 Task: Check the average views per listing of full gym in the last 5 years.
Action: Mouse moved to (894, 202)
Screenshot: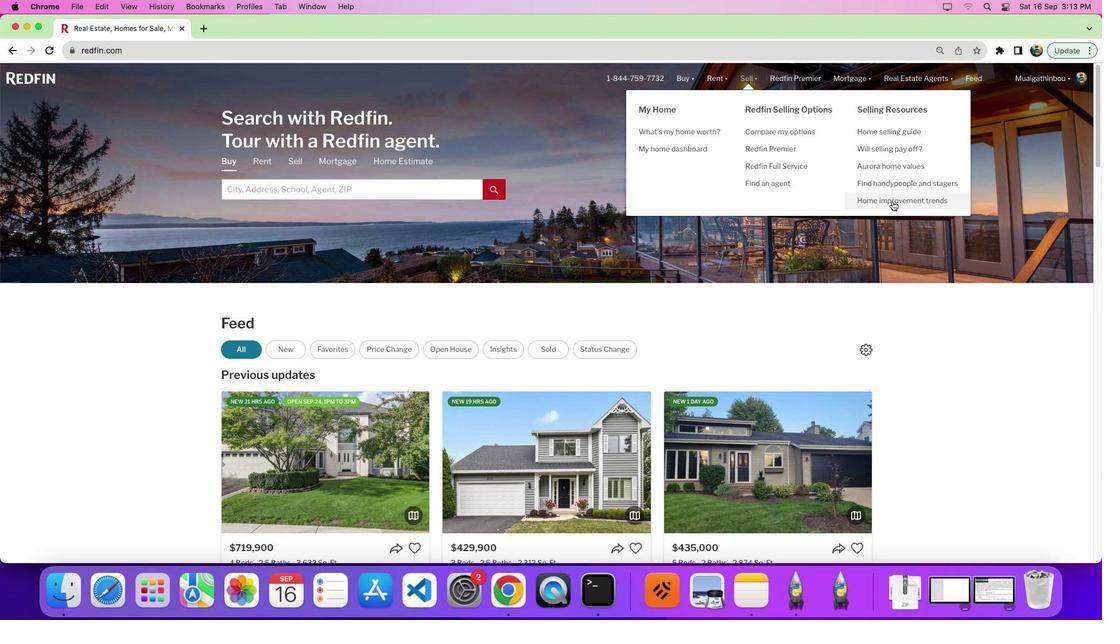 
Action: Mouse pressed left at (894, 202)
Screenshot: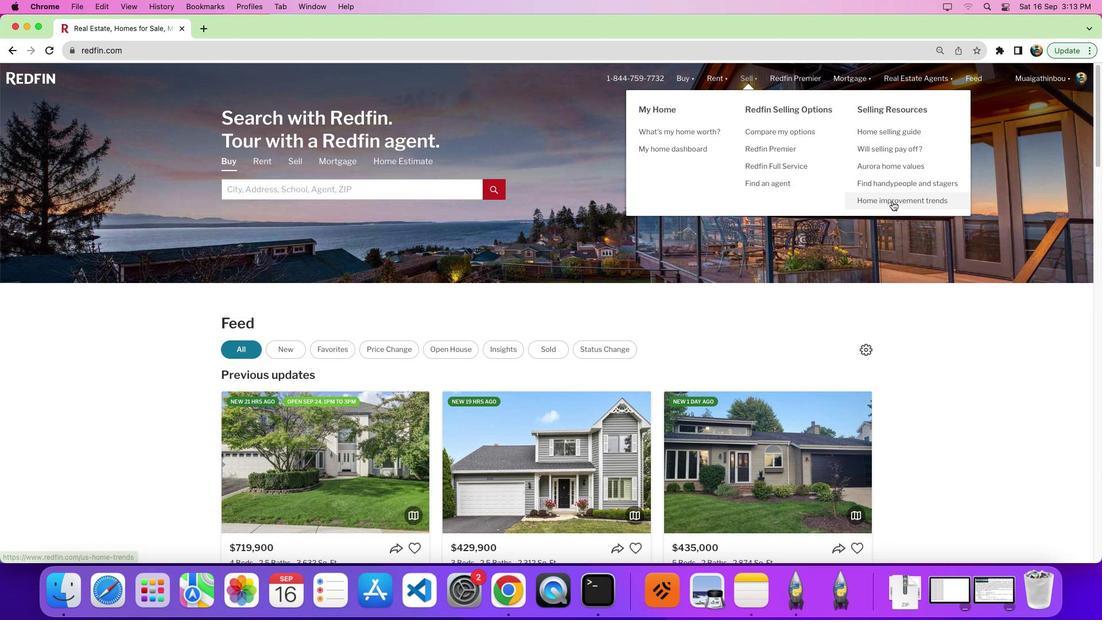 
Action: Mouse pressed left at (894, 202)
Screenshot: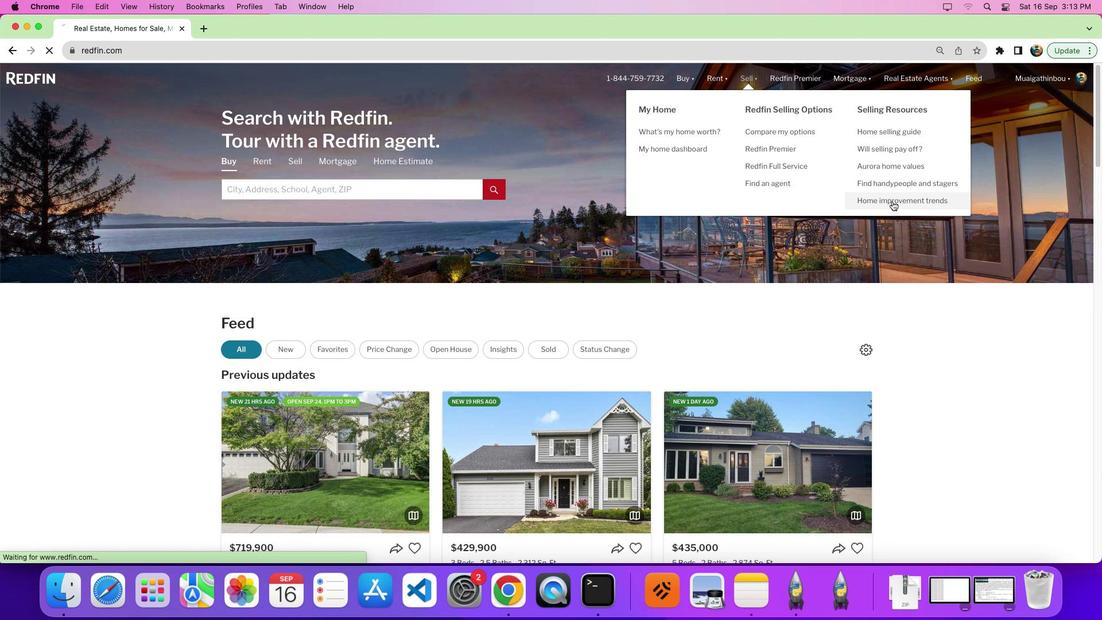 
Action: Mouse moved to (308, 219)
Screenshot: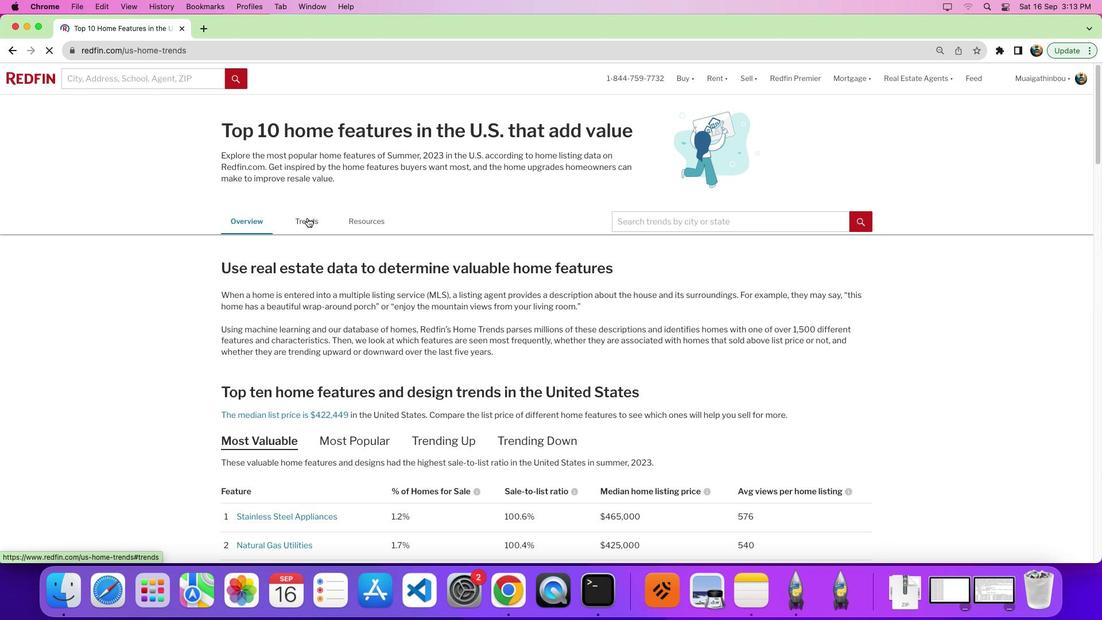 
Action: Mouse pressed left at (308, 219)
Screenshot: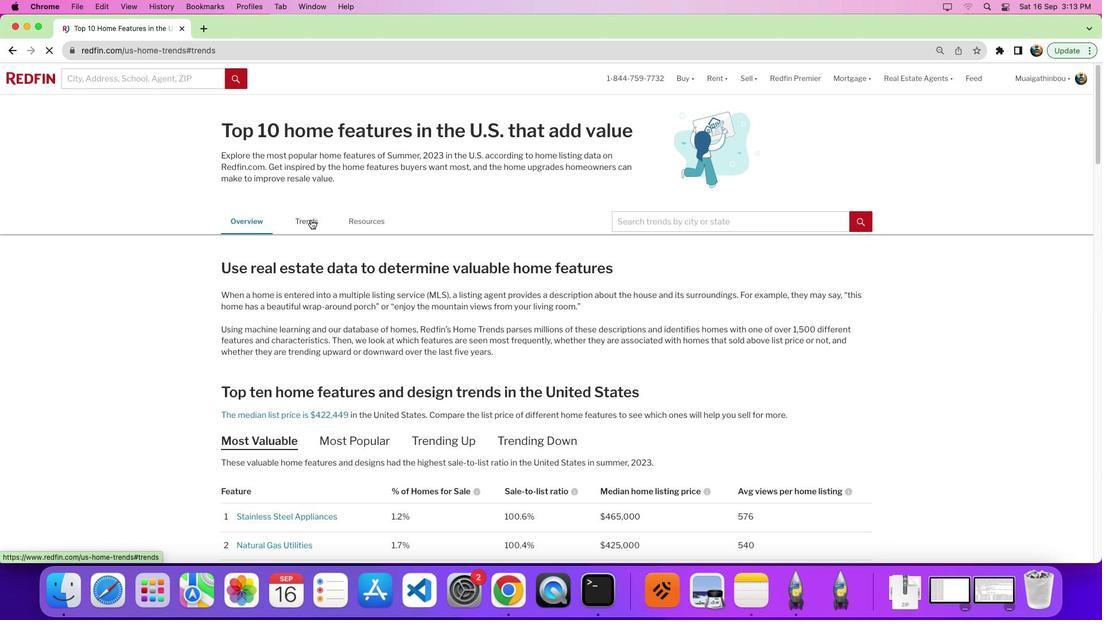
Action: Mouse moved to (633, 313)
Screenshot: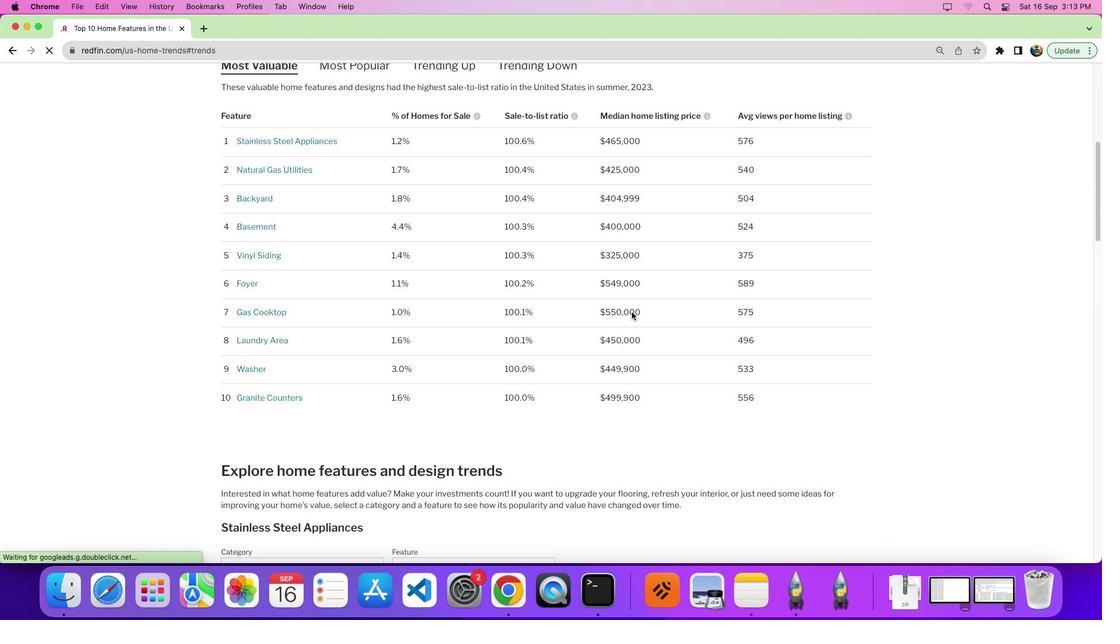 
Action: Mouse scrolled (633, 313) with delta (1, 0)
Screenshot: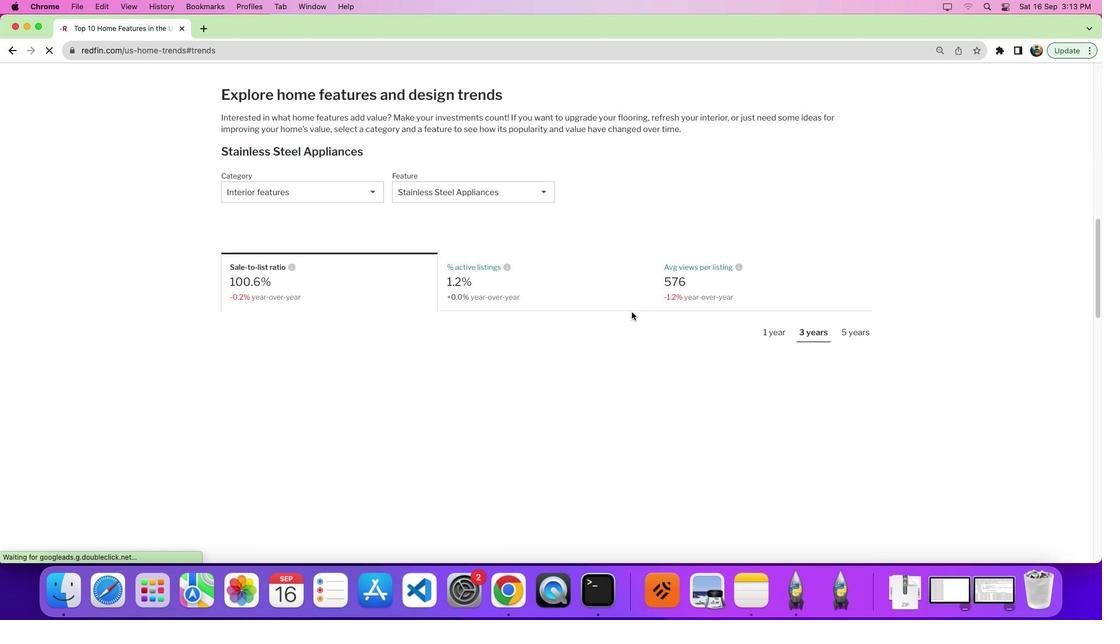 
Action: Mouse scrolled (633, 313) with delta (1, 0)
Screenshot: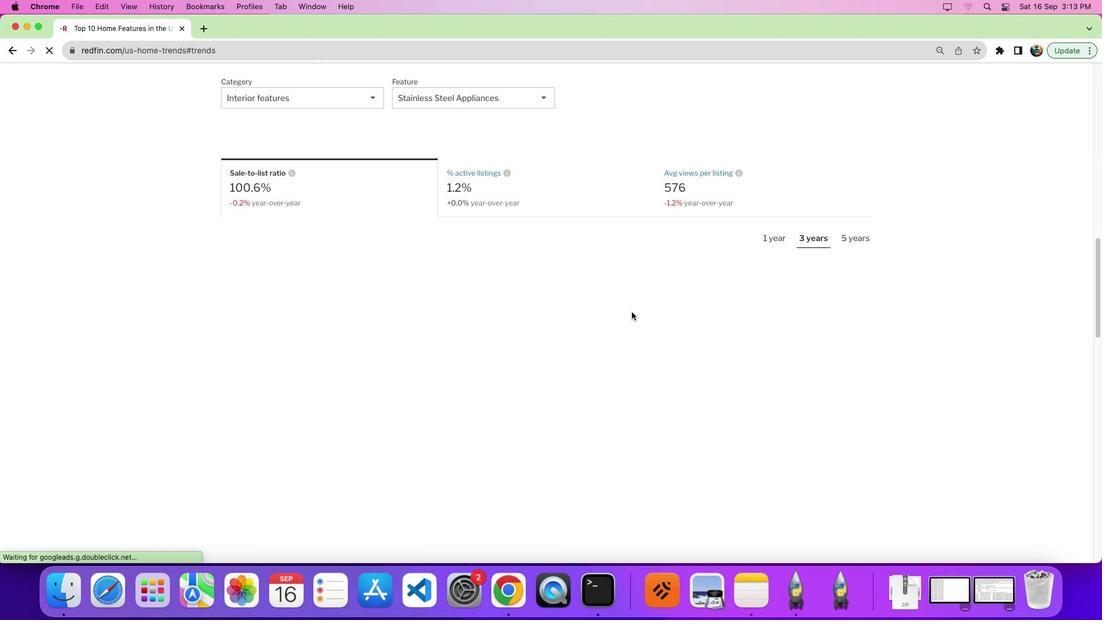 
Action: Mouse scrolled (633, 313) with delta (1, -3)
Screenshot: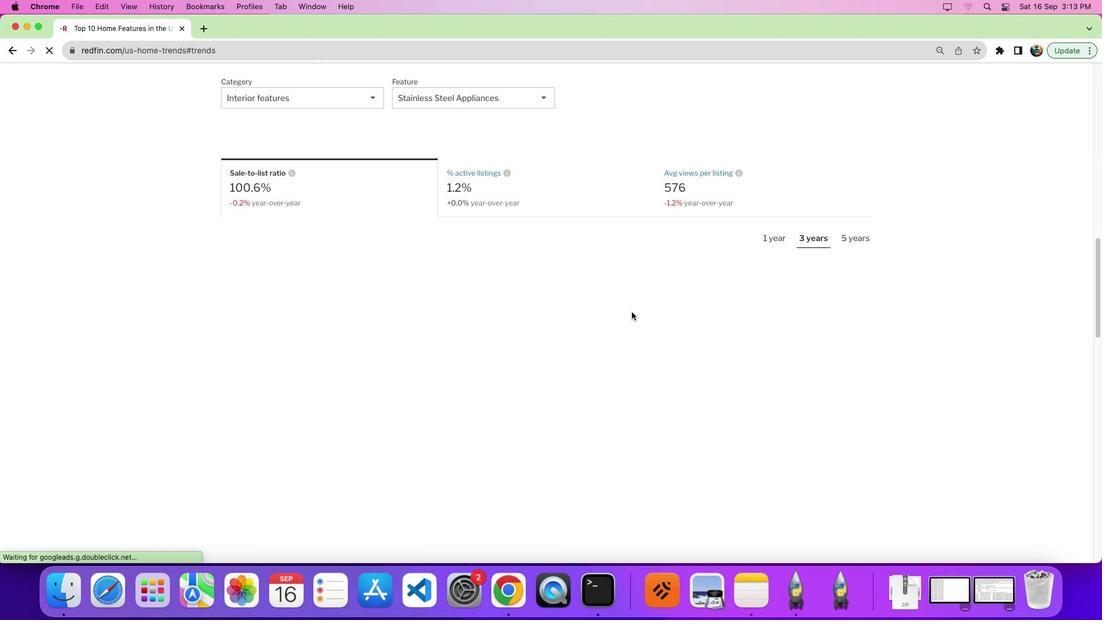 
Action: Mouse scrolled (633, 313) with delta (1, -5)
Screenshot: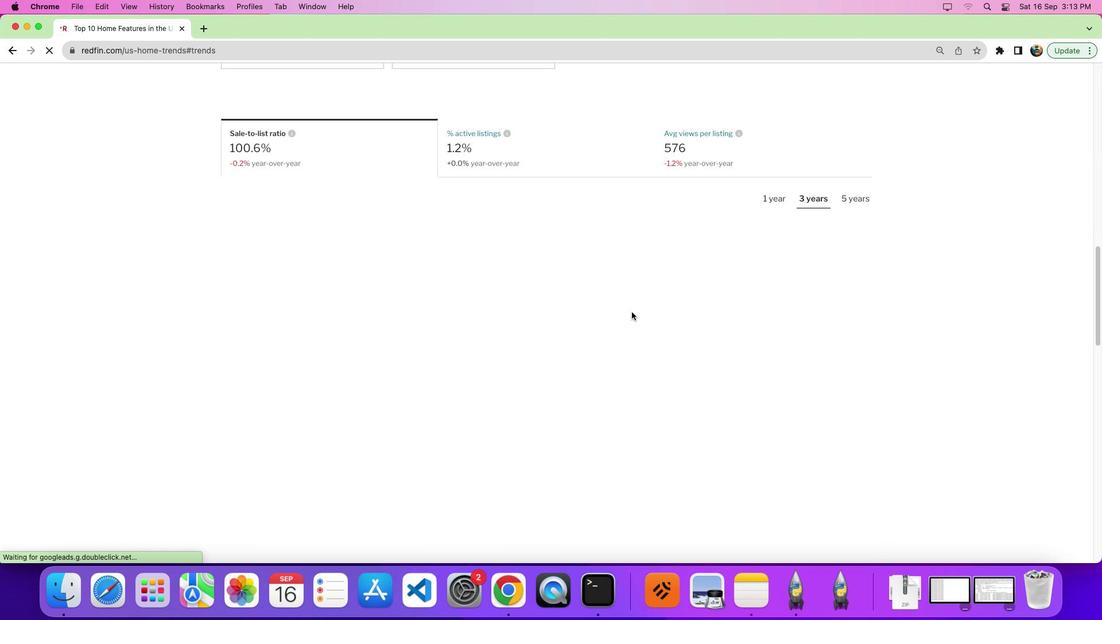 
Action: Mouse scrolled (633, 313) with delta (1, 0)
Screenshot: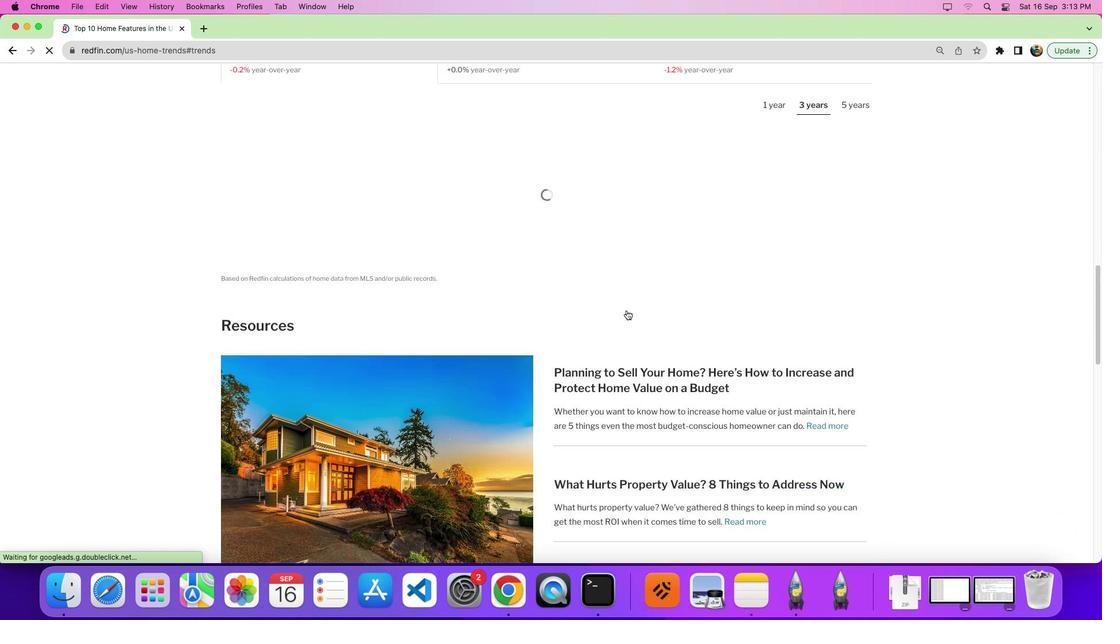 
Action: Mouse scrolled (633, 313) with delta (1, 0)
Screenshot: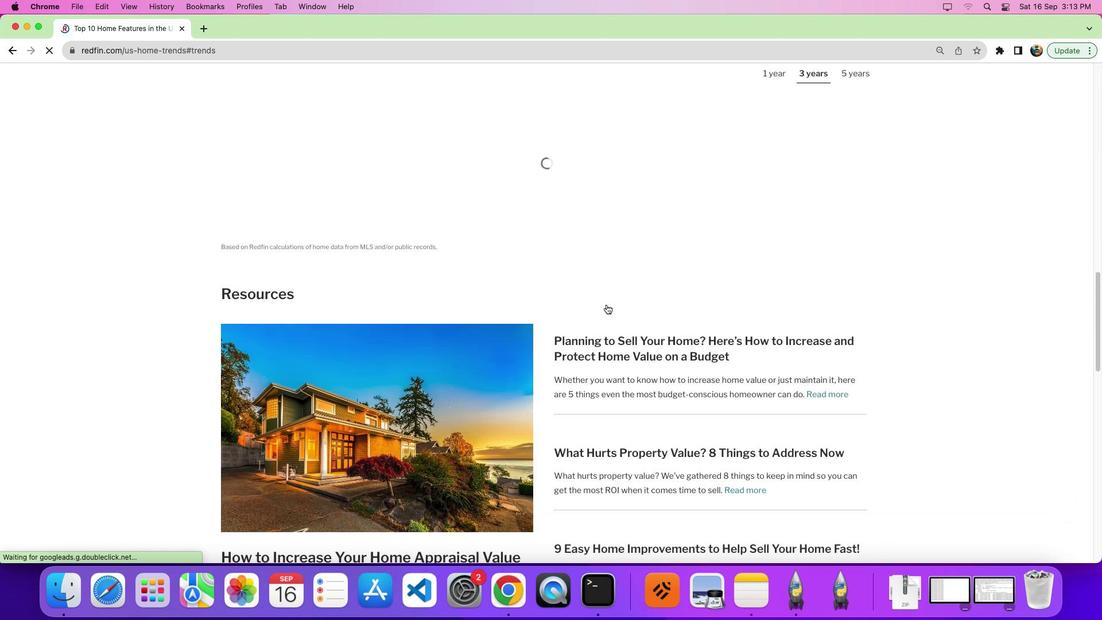 
Action: Mouse scrolled (633, 313) with delta (1, -1)
Screenshot: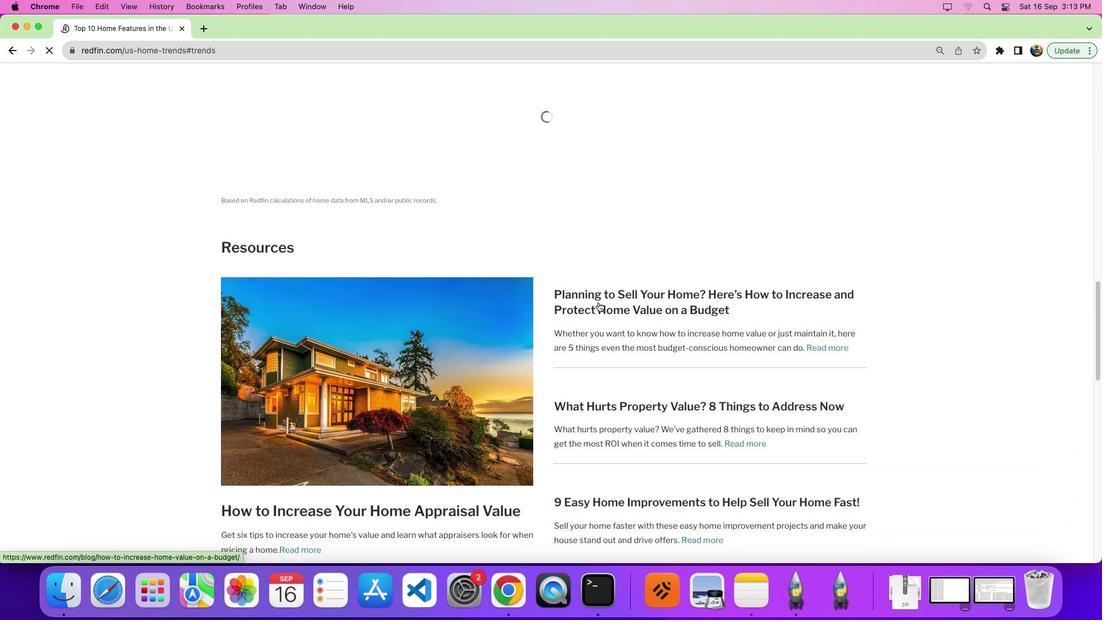 
Action: Mouse moved to (584, 295)
Screenshot: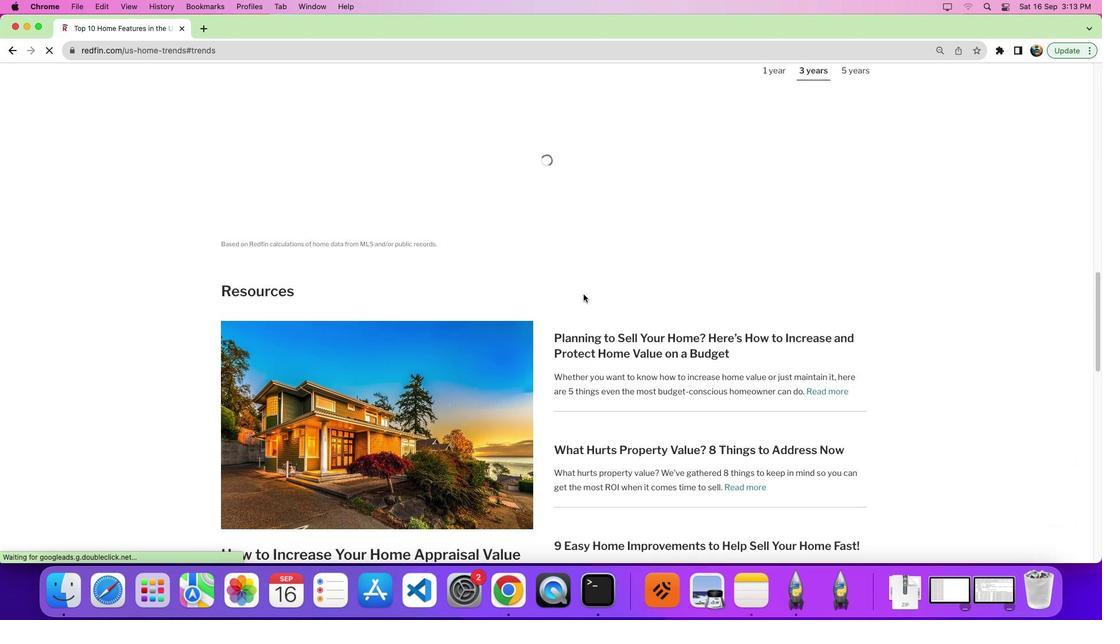 
Action: Mouse scrolled (584, 295) with delta (1, 1)
Screenshot: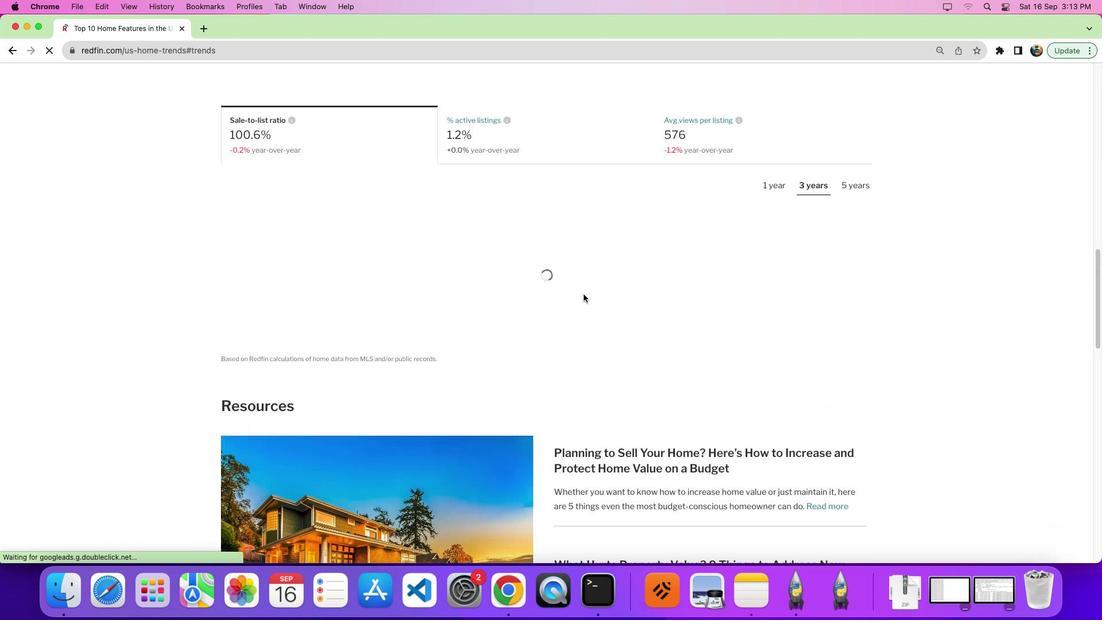 
Action: Mouse scrolled (584, 295) with delta (1, 1)
Screenshot: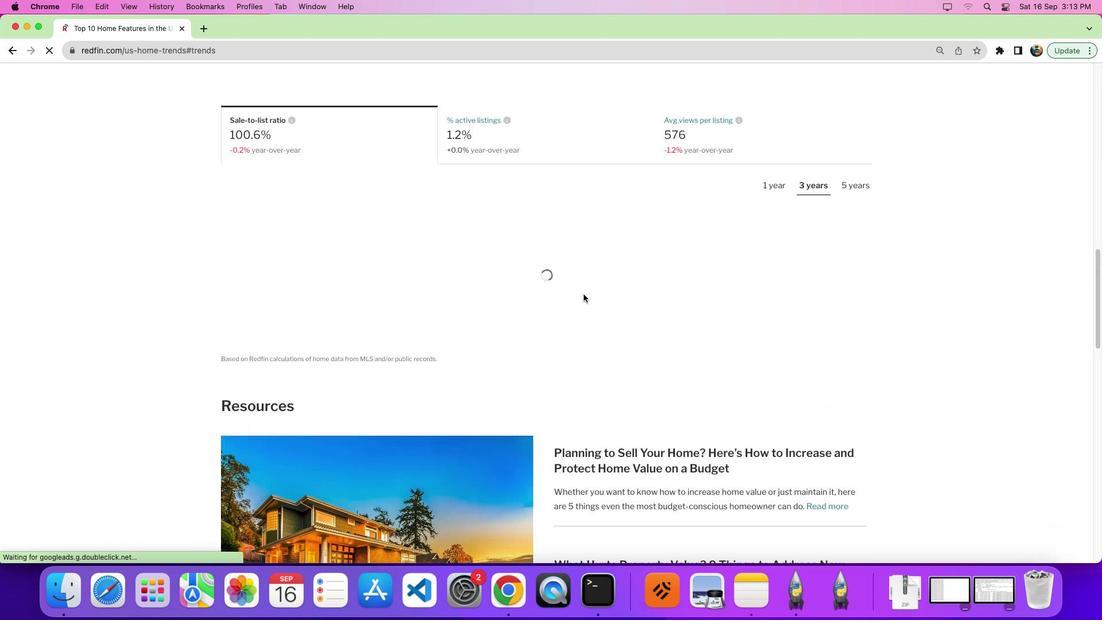 
Action: Mouse scrolled (584, 295) with delta (1, 4)
Screenshot: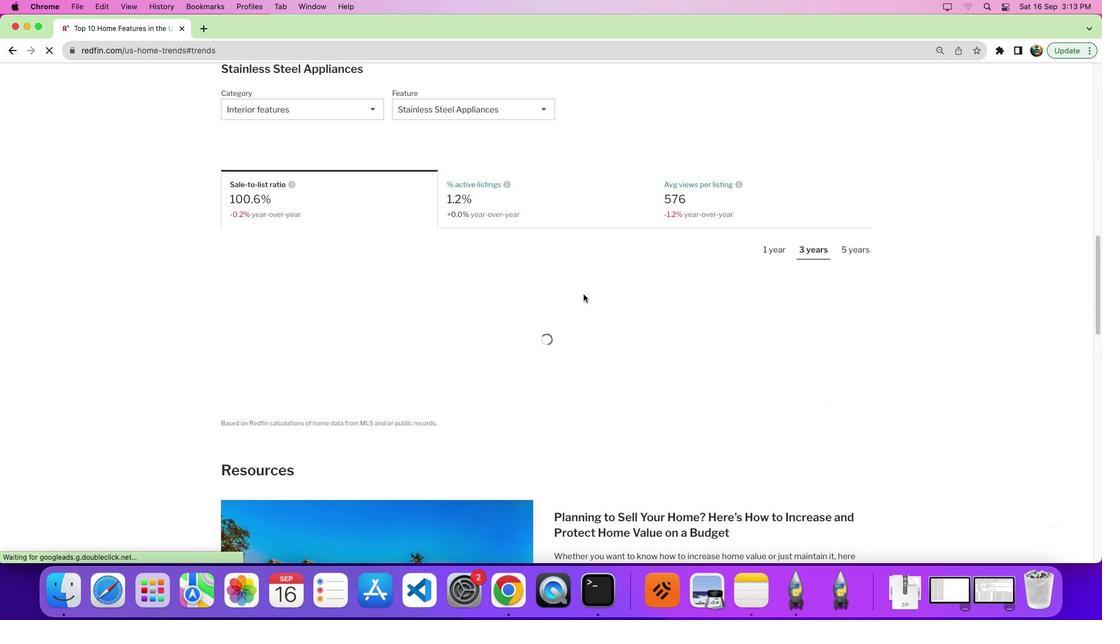 
Action: Mouse moved to (585, 297)
Screenshot: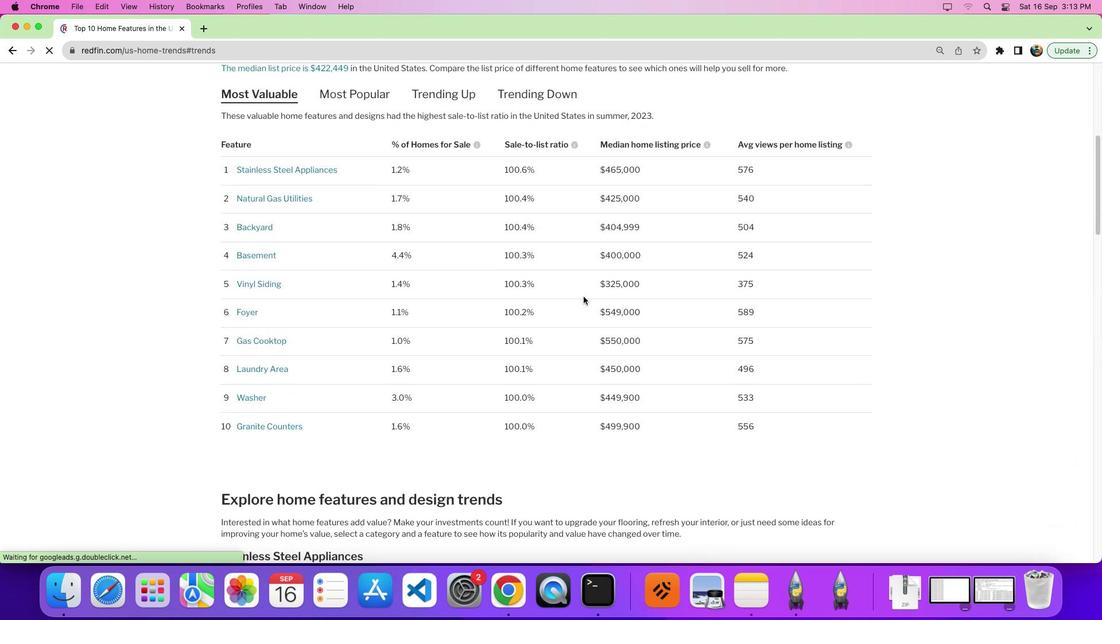 
Action: Mouse scrolled (585, 297) with delta (1, 0)
Screenshot: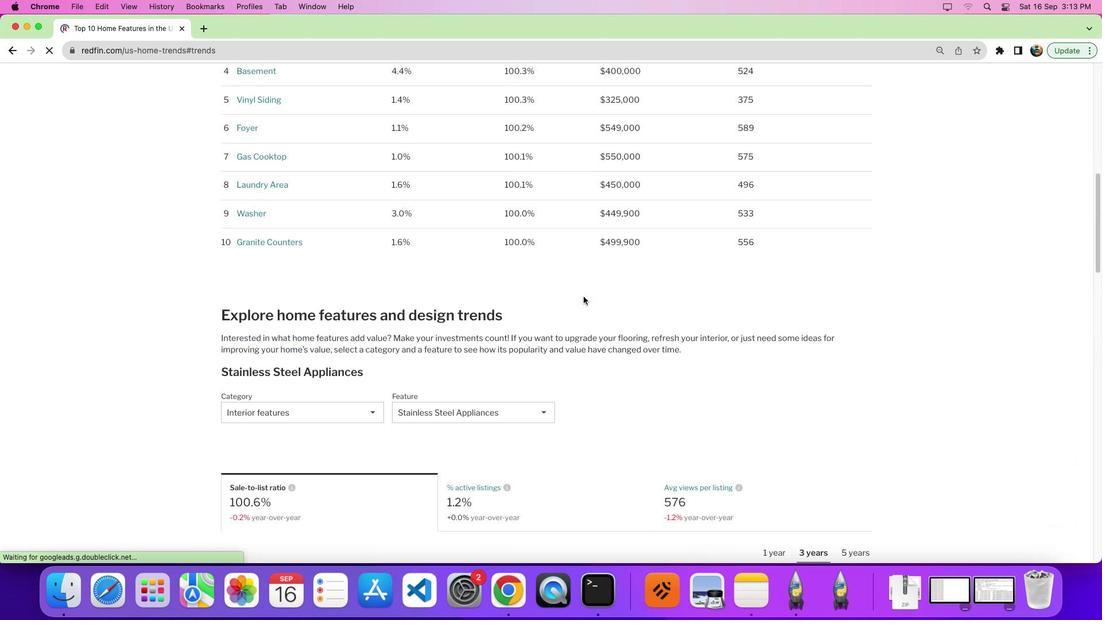 
Action: Mouse scrolled (585, 297) with delta (1, 0)
Screenshot: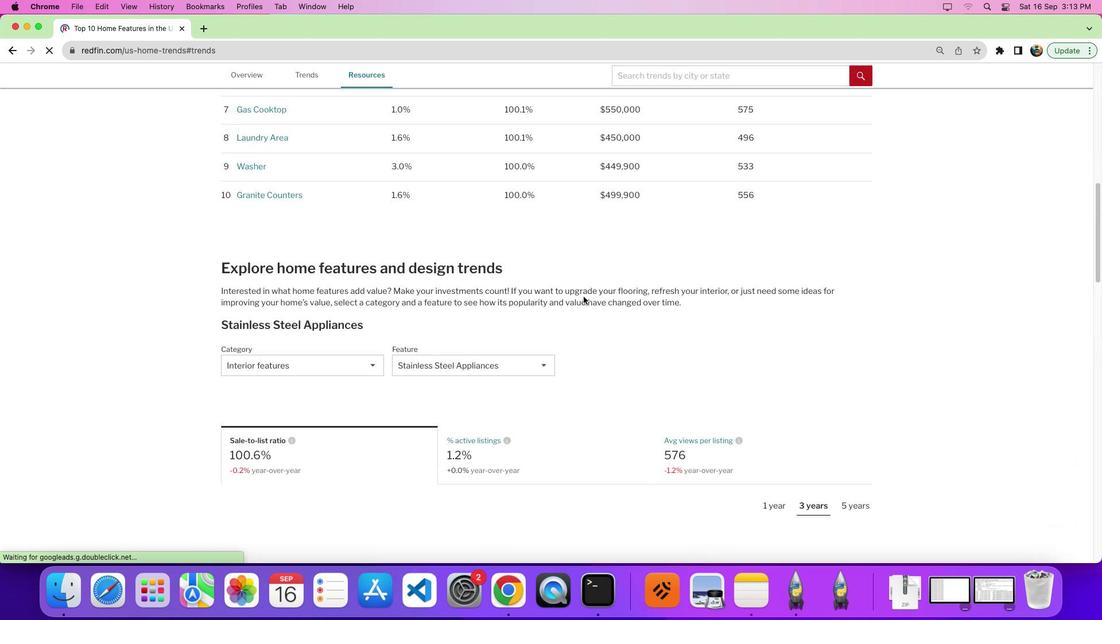 
Action: Mouse scrolled (585, 297) with delta (1, -2)
Screenshot: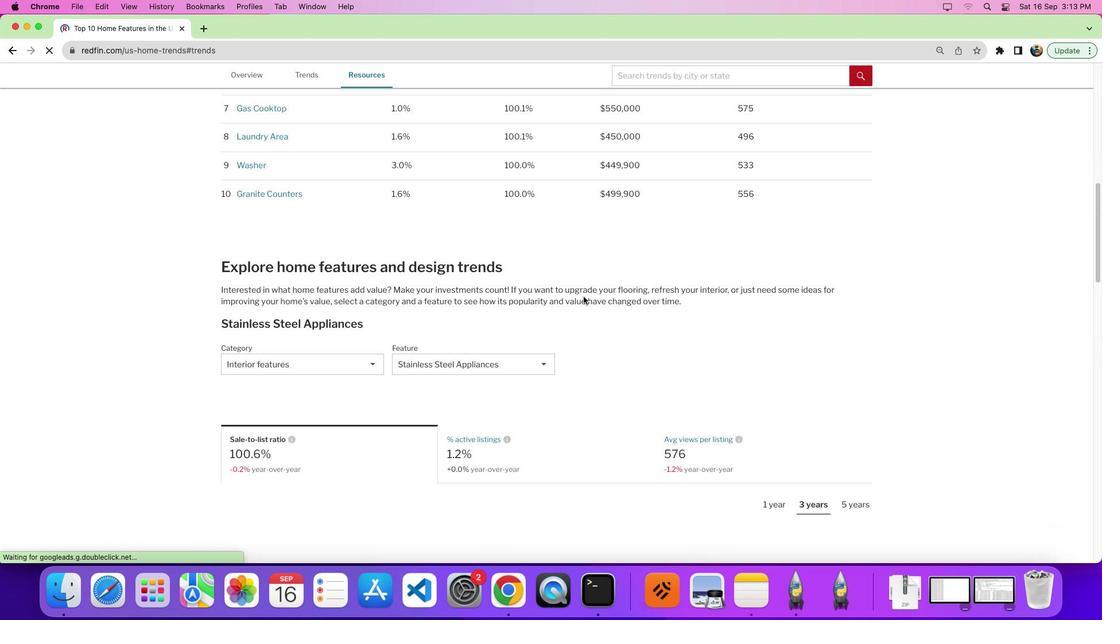 
Action: Mouse moved to (585, 298)
Screenshot: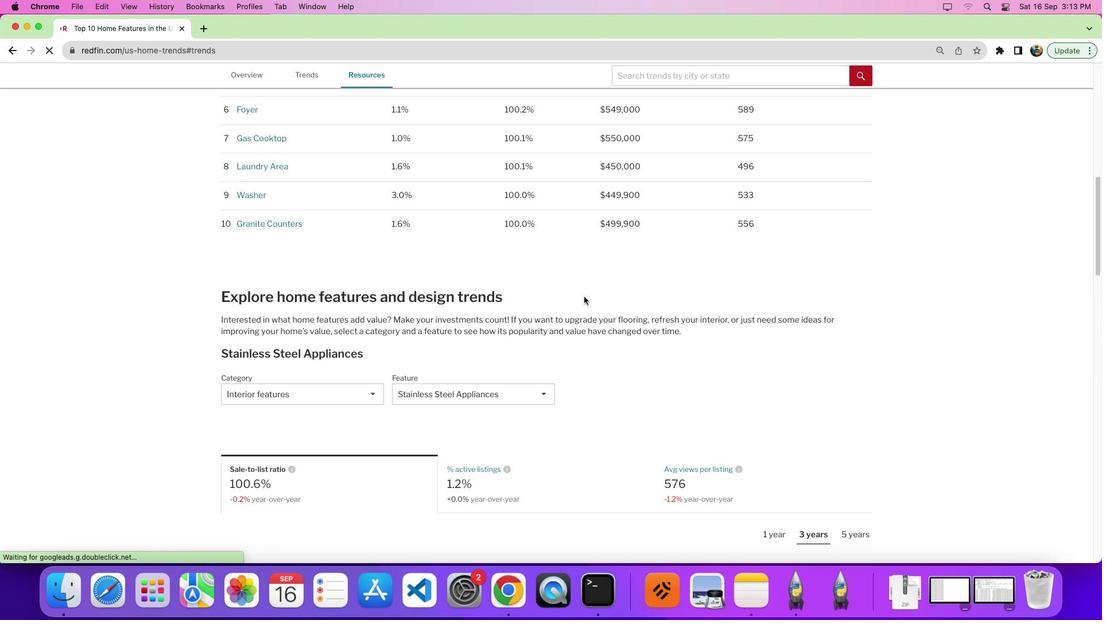 
Action: Mouse scrolled (585, 298) with delta (1, 0)
Screenshot: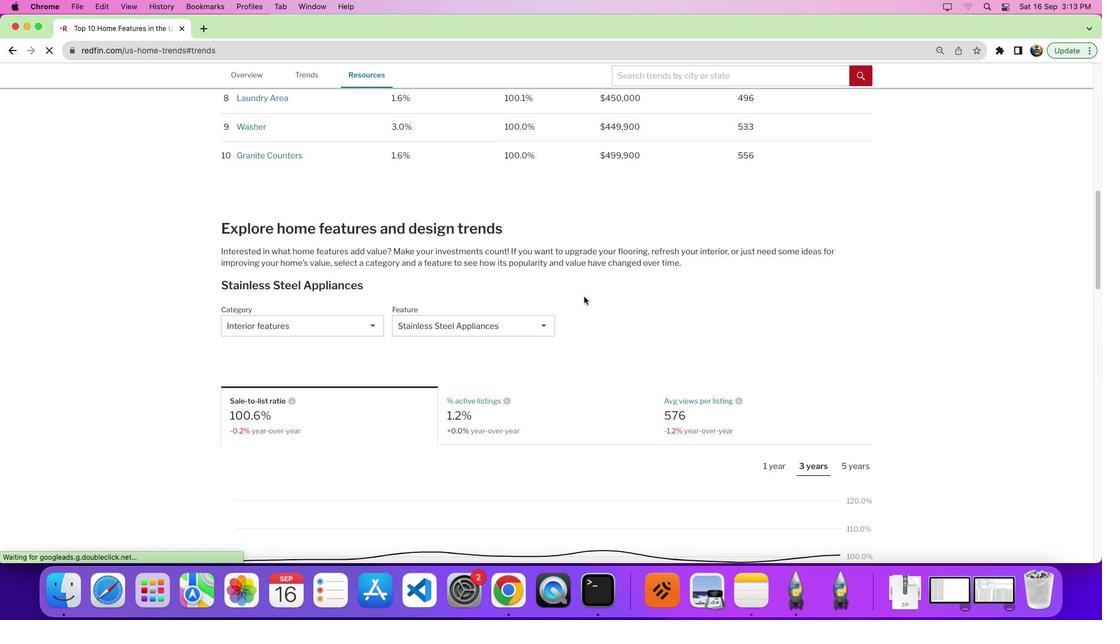 
Action: Mouse scrolled (585, 298) with delta (1, 0)
Screenshot: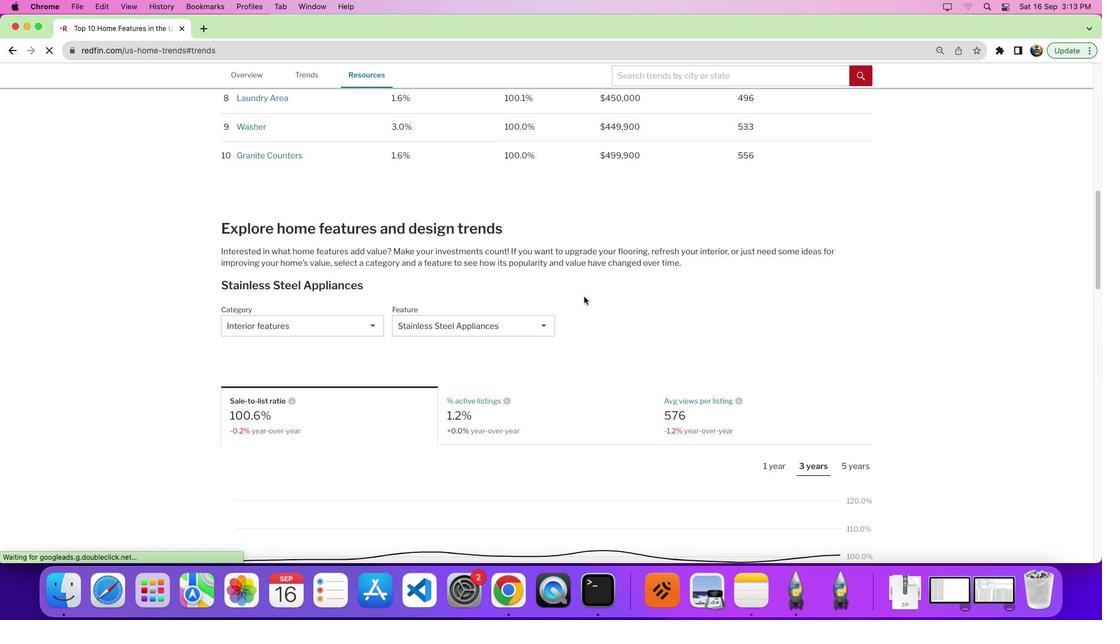 
Action: Mouse scrolled (585, 298) with delta (1, -1)
Screenshot: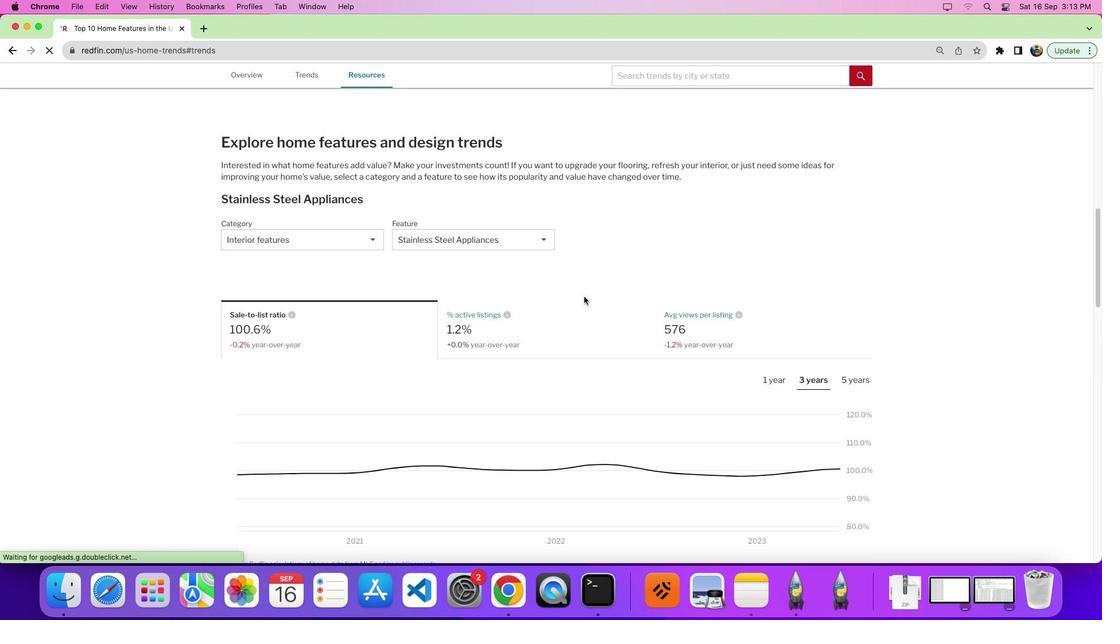 
Action: Mouse scrolled (585, 298) with delta (1, 0)
Screenshot: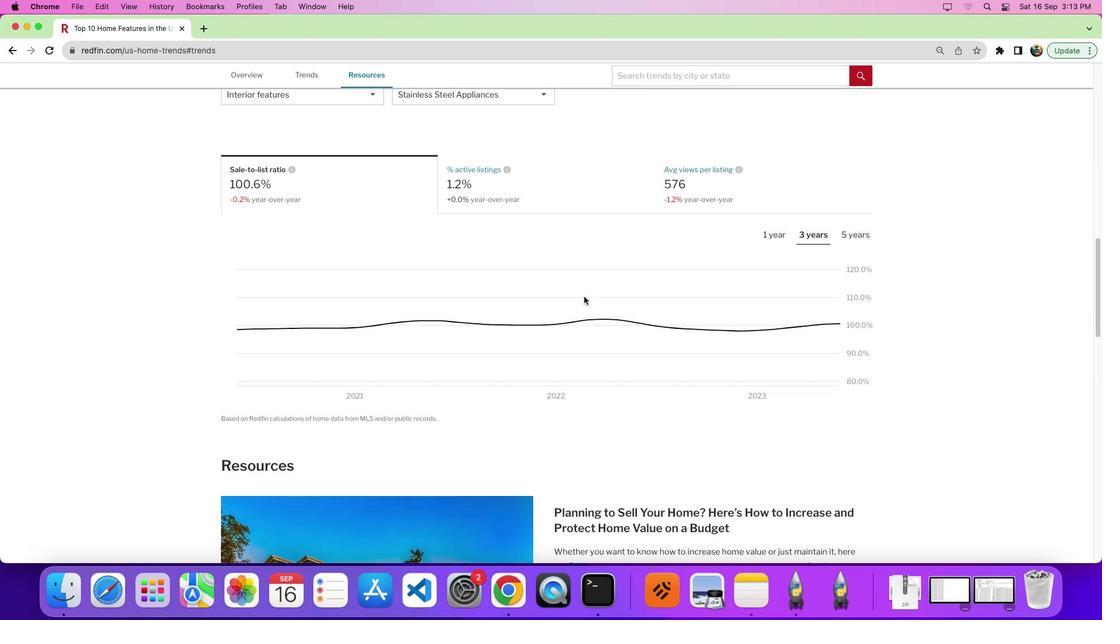 
Action: Mouse scrolled (585, 298) with delta (1, 0)
Screenshot: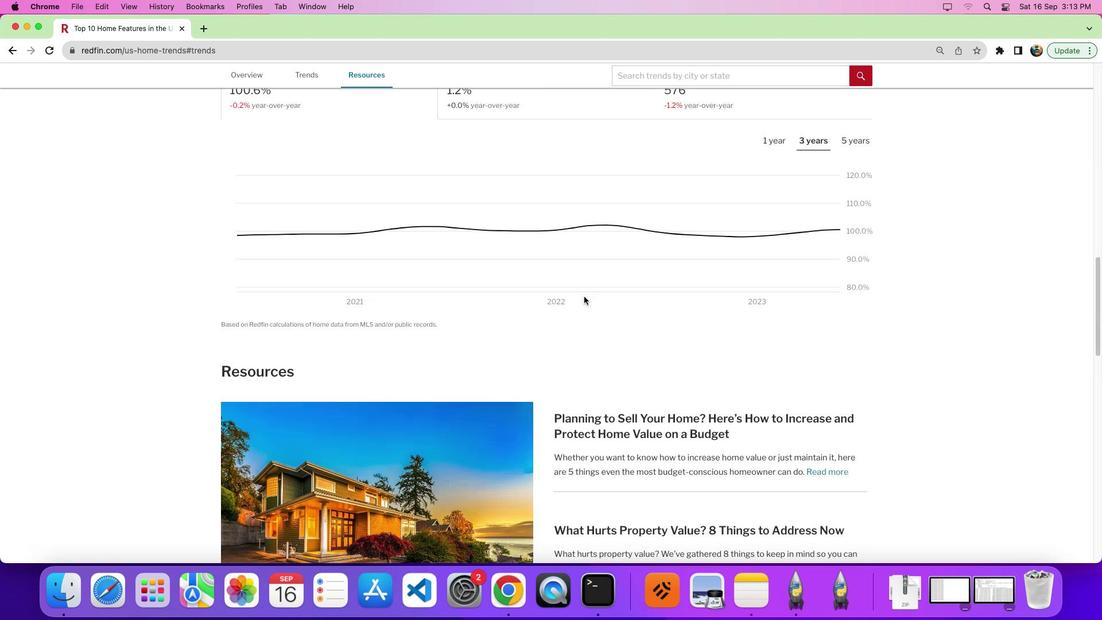 
Action: Mouse scrolled (585, 298) with delta (1, -2)
Screenshot: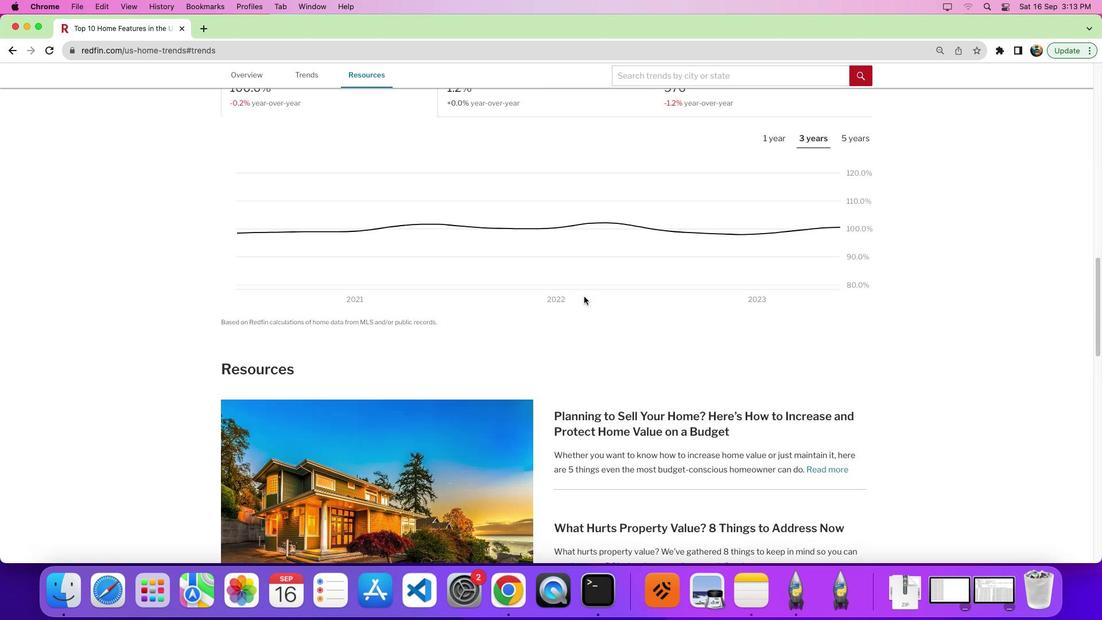 
Action: Mouse scrolled (585, 298) with delta (1, -4)
Screenshot: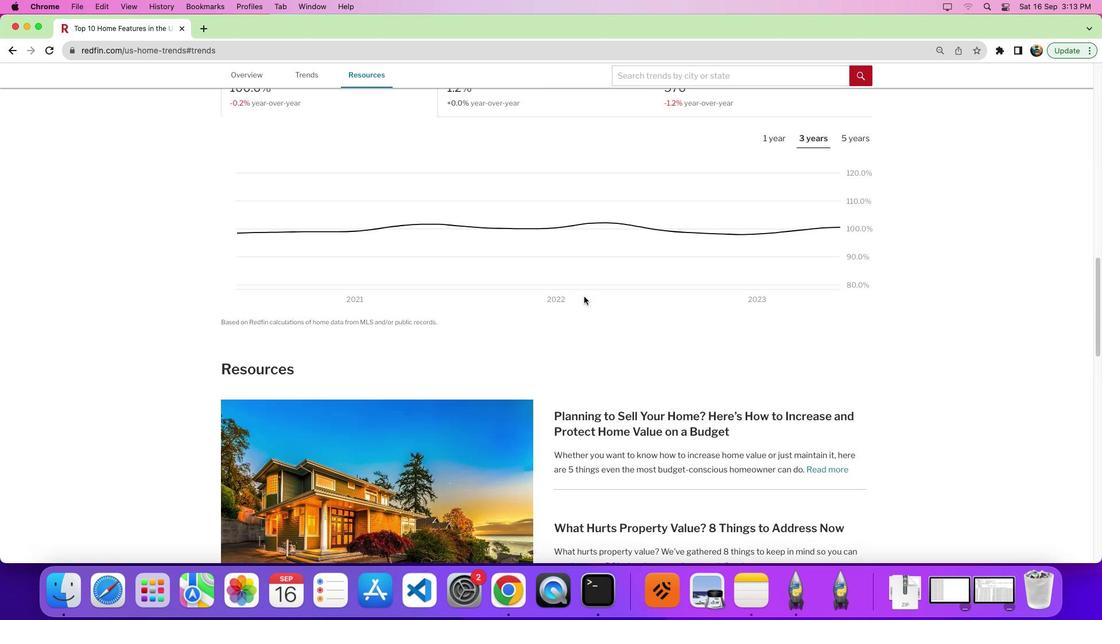 
Action: Mouse scrolled (585, 298) with delta (1, 0)
Screenshot: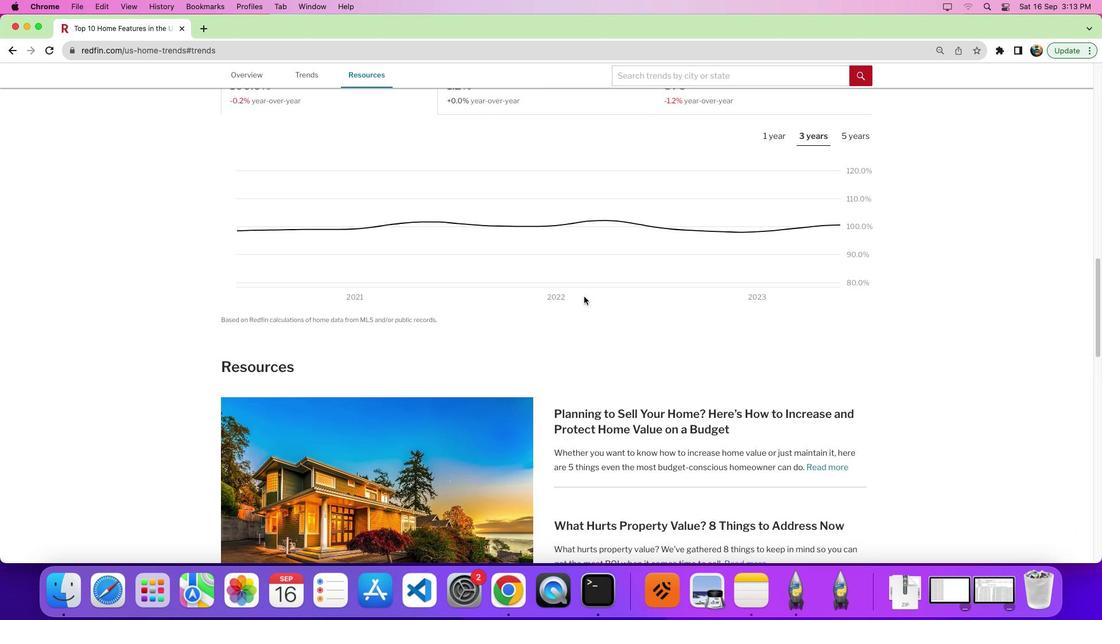 
Action: Mouse scrolled (585, 298) with delta (1, 1)
Screenshot: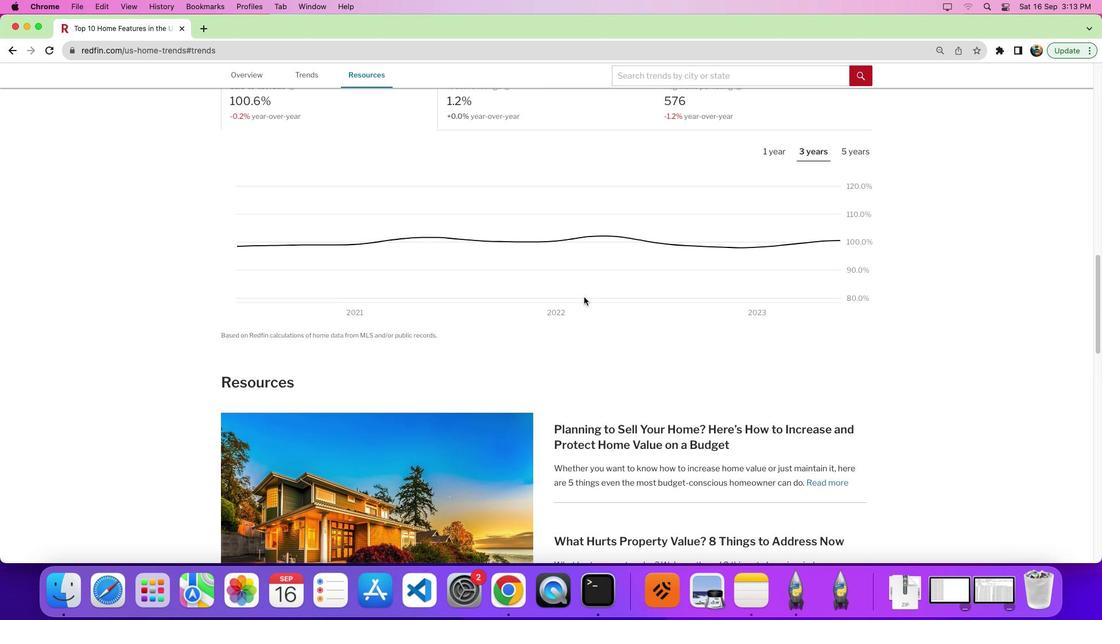 
Action: Mouse scrolled (585, 298) with delta (1, 1)
Screenshot: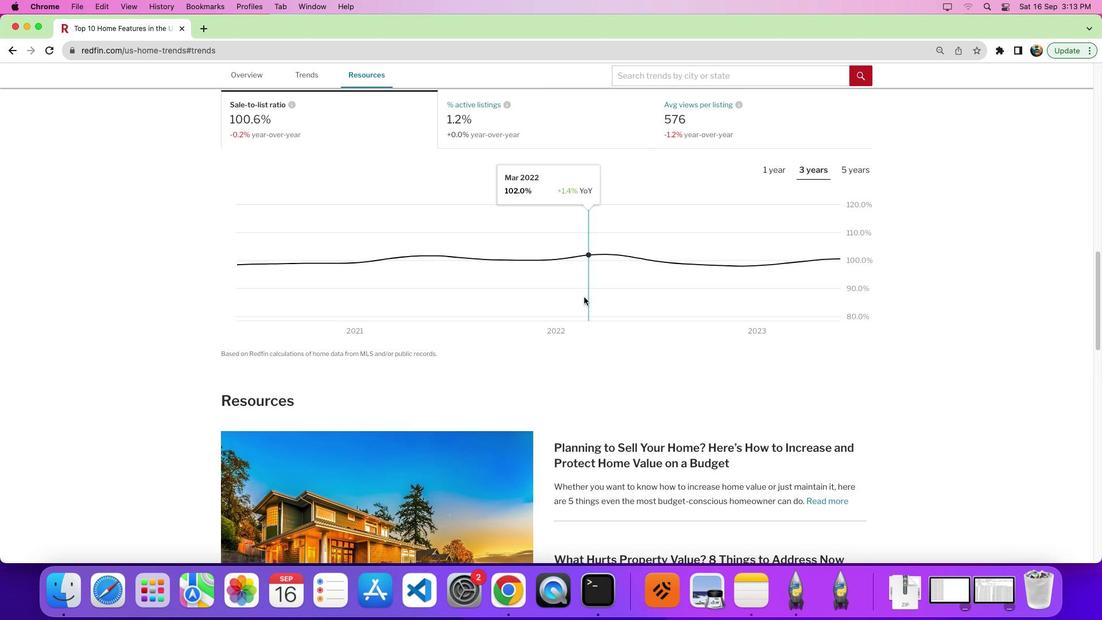 
Action: Mouse moved to (585, 298)
Screenshot: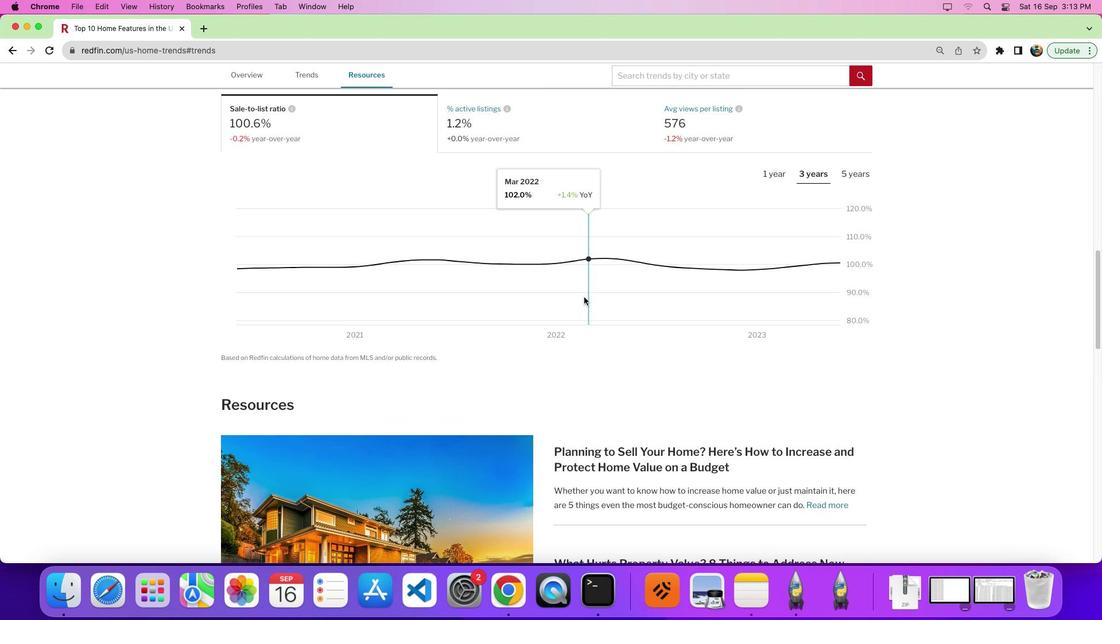 
Action: Mouse scrolled (585, 298) with delta (1, 1)
Screenshot: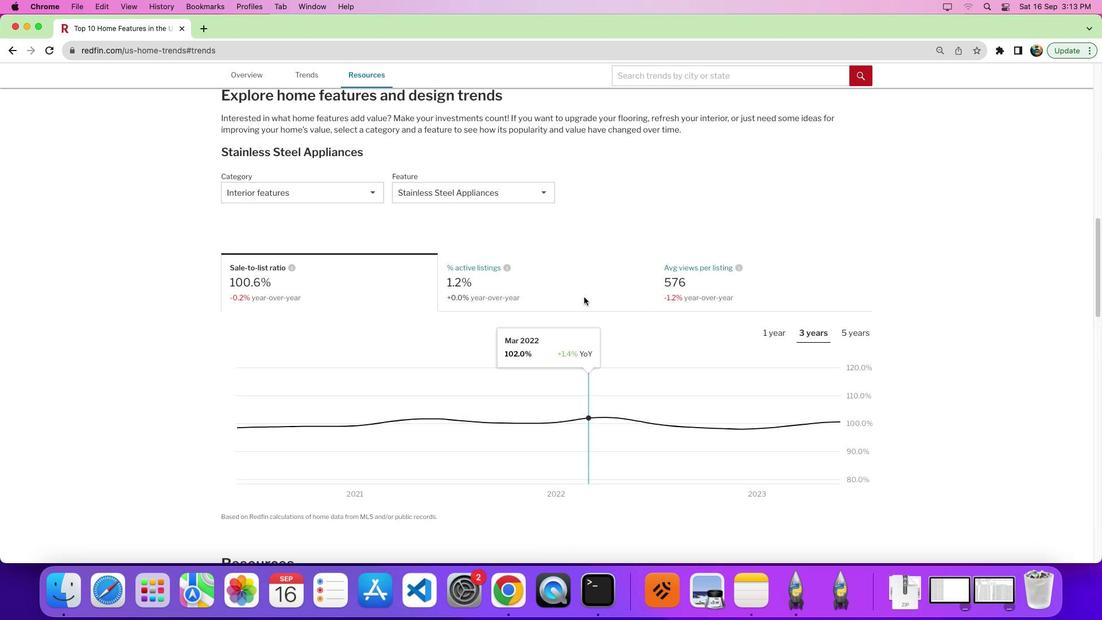 
Action: Mouse scrolled (585, 298) with delta (1, 1)
Screenshot: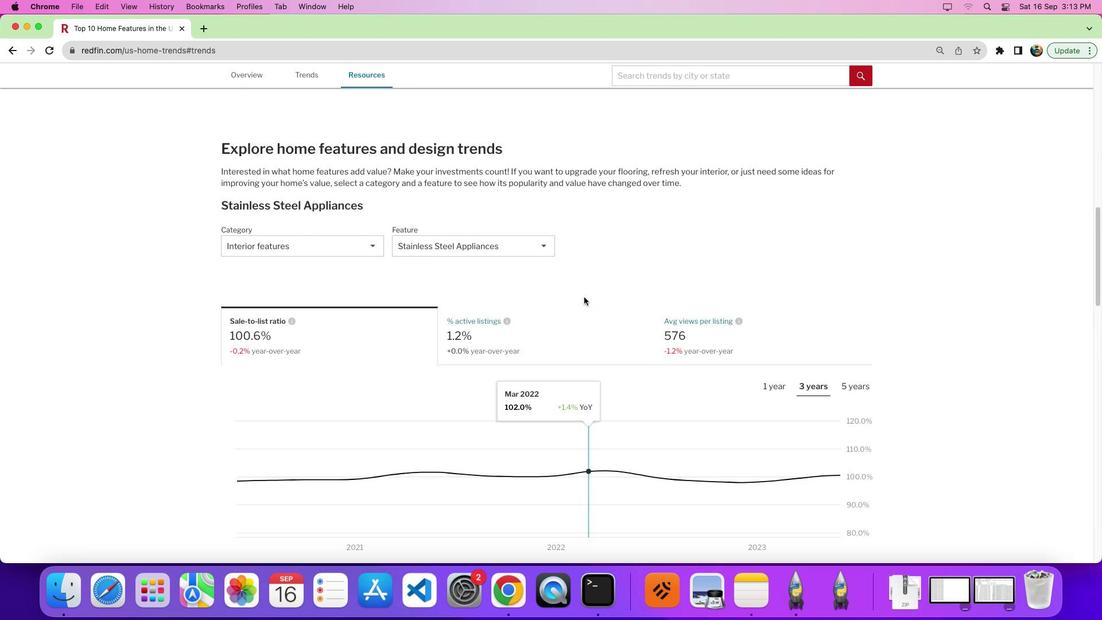 
Action: Mouse scrolled (585, 298) with delta (1, 5)
Screenshot: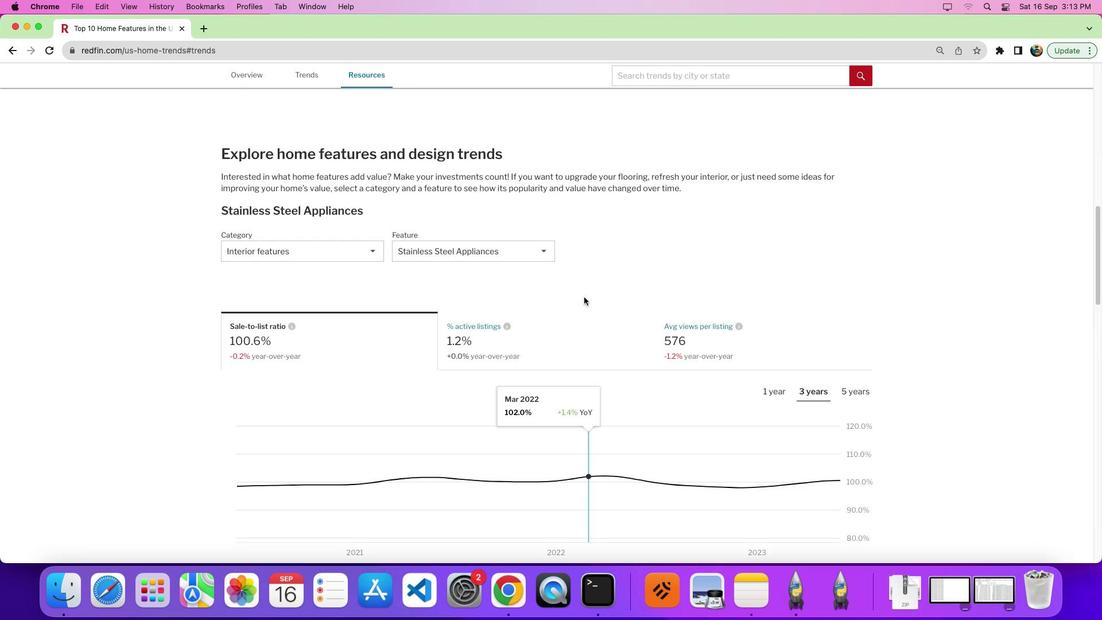 
Action: Mouse moved to (503, 253)
Screenshot: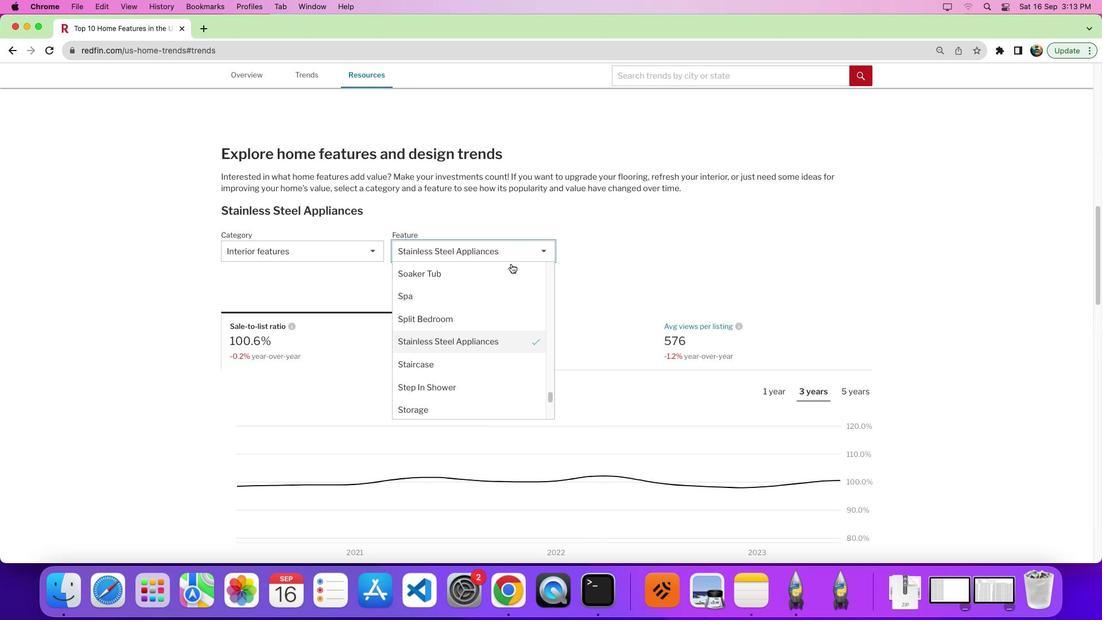 
Action: Mouse pressed left at (503, 253)
Screenshot: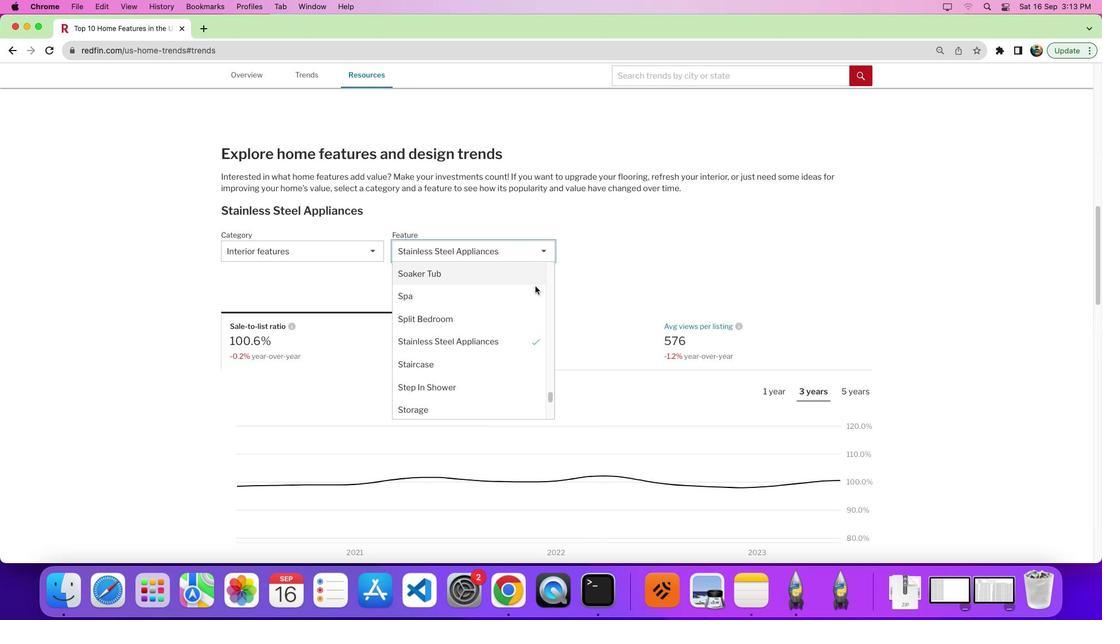 
Action: Mouse moved to (553, 329)
Screenshot: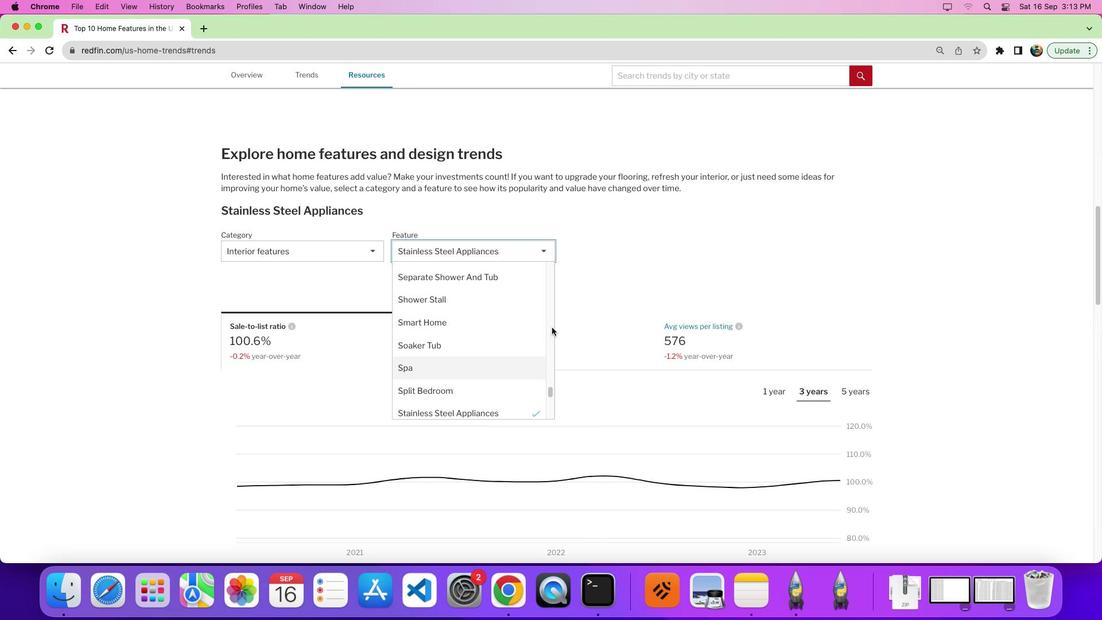 
Action: Mouse pressed left at (553, 329)
Screenshot: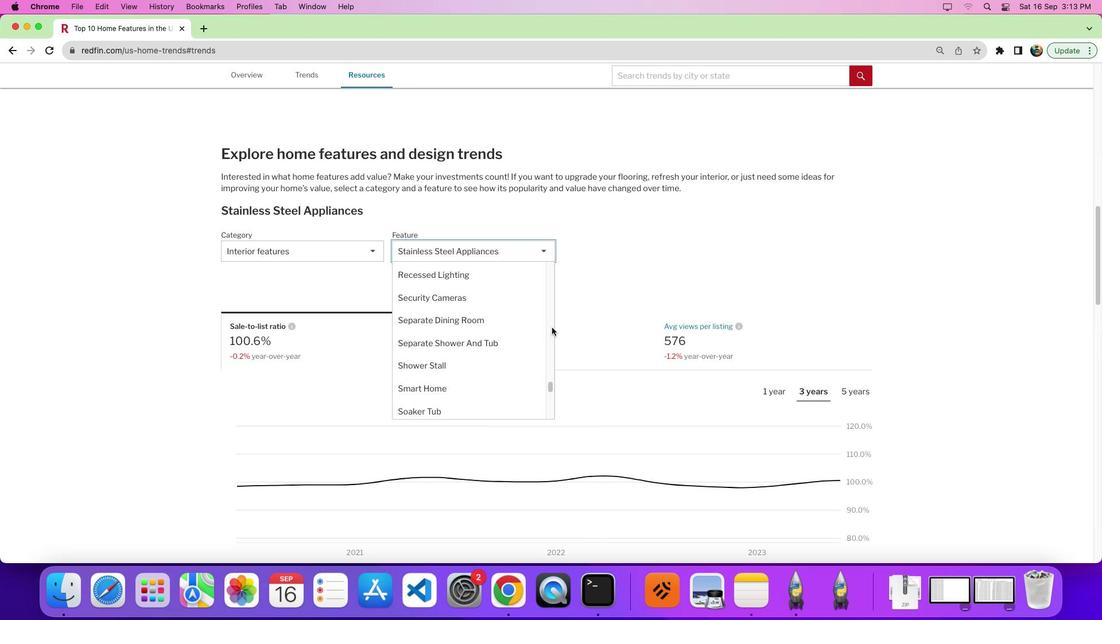 
Action: Mouse moved to (501, 351)
Screenshot: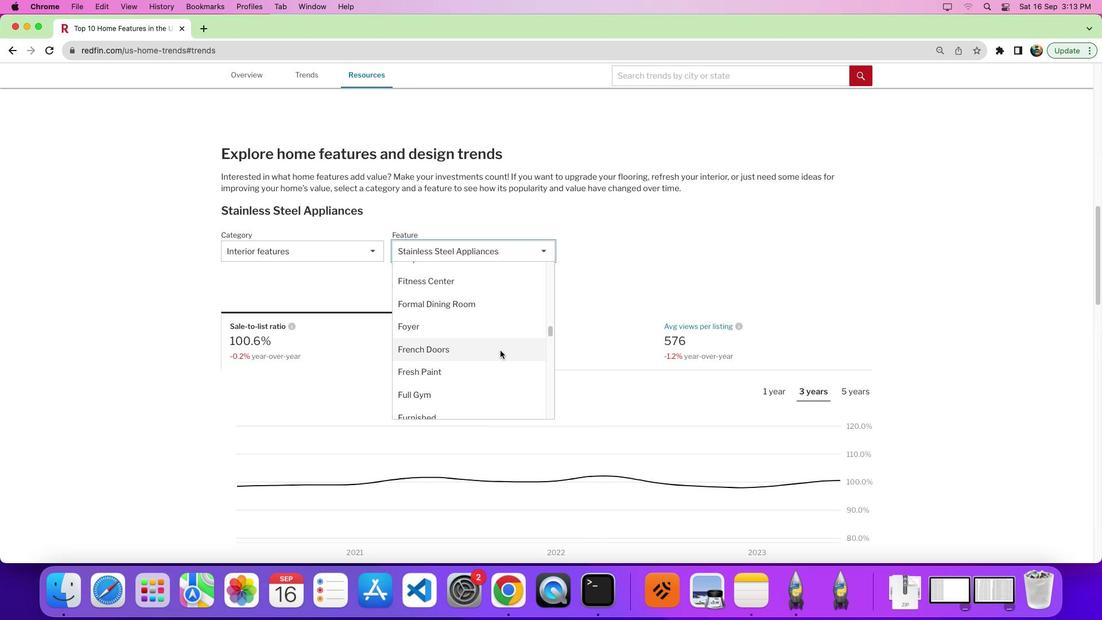 
Action: Mouse scrolled (501, 351) with delta (1, 0)
Screenshot: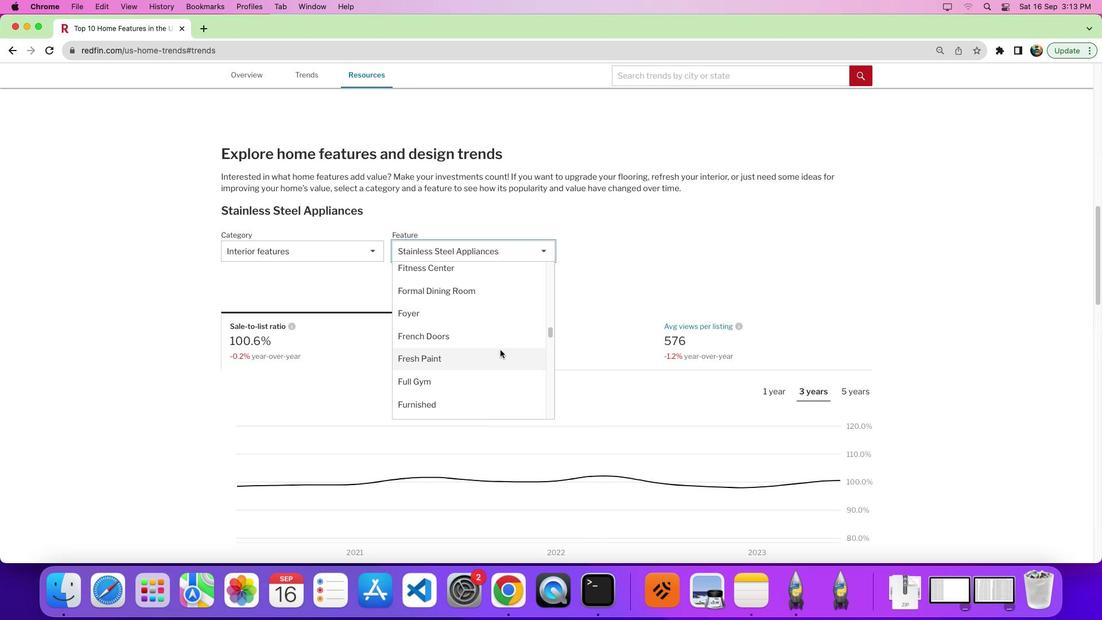 
Action: Mouse scrolled (501, 351) with delta (1, 0)
Screenshot: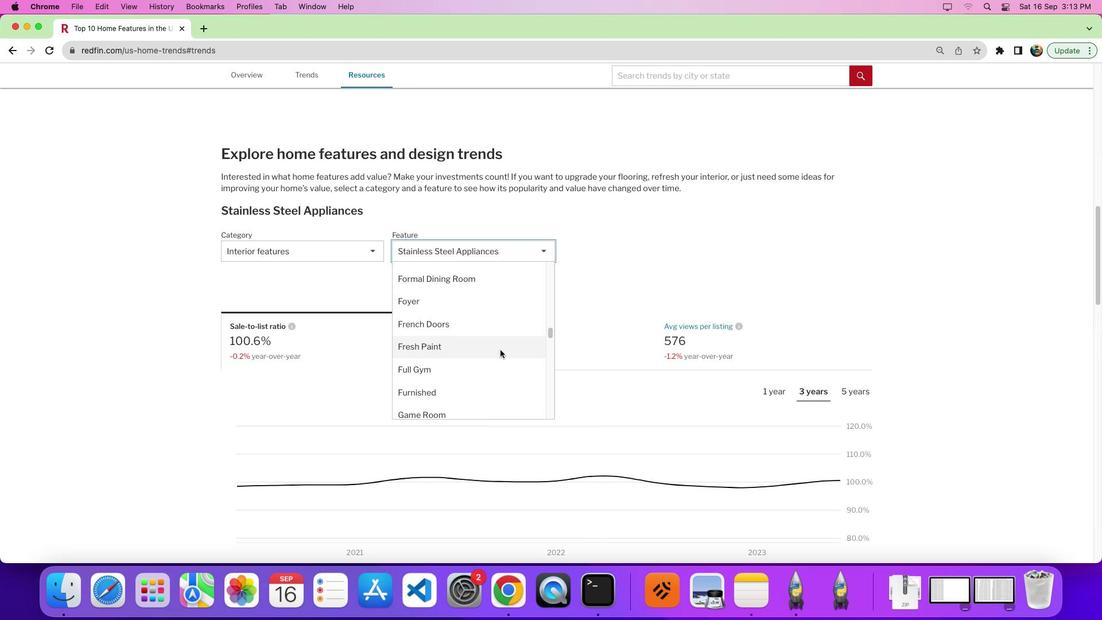 
Action: Mouse moved to (501, 351)
Screenshot: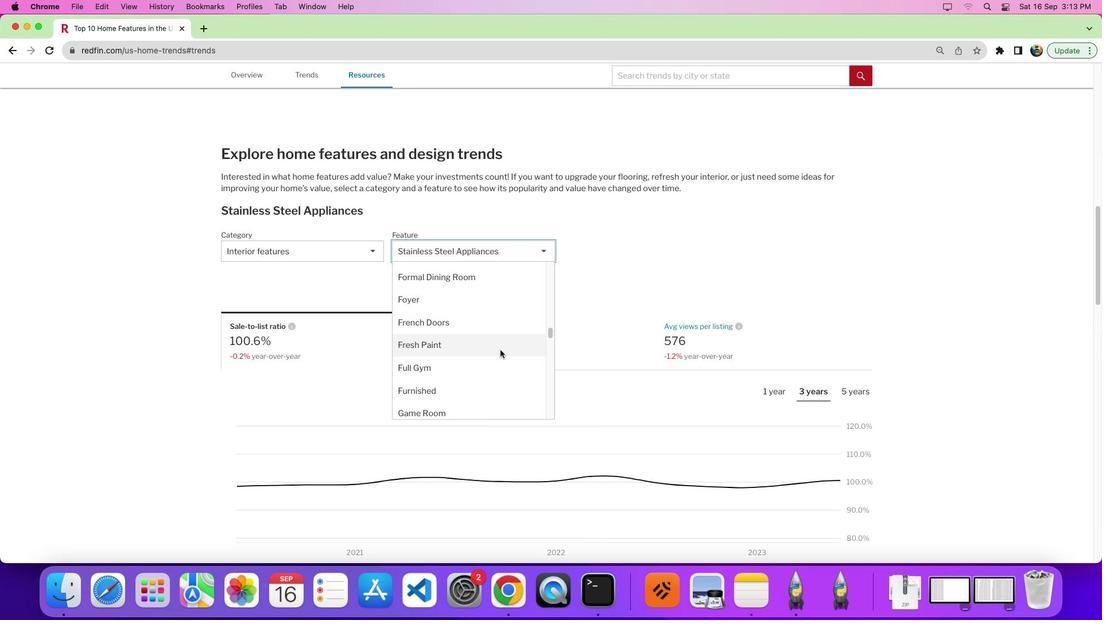 
Action: Mouse scrolled (501, 351) with delta (1, 0)
Screenshot: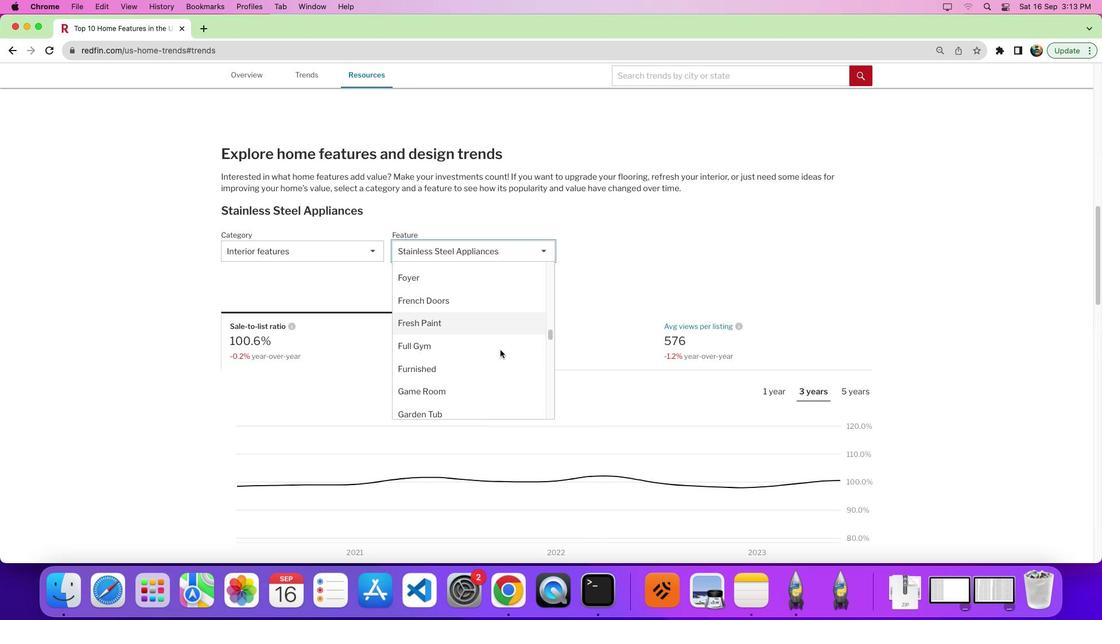 
Action: Mouse scrolled (501, 351) with delta (1, 0)
Screenshot: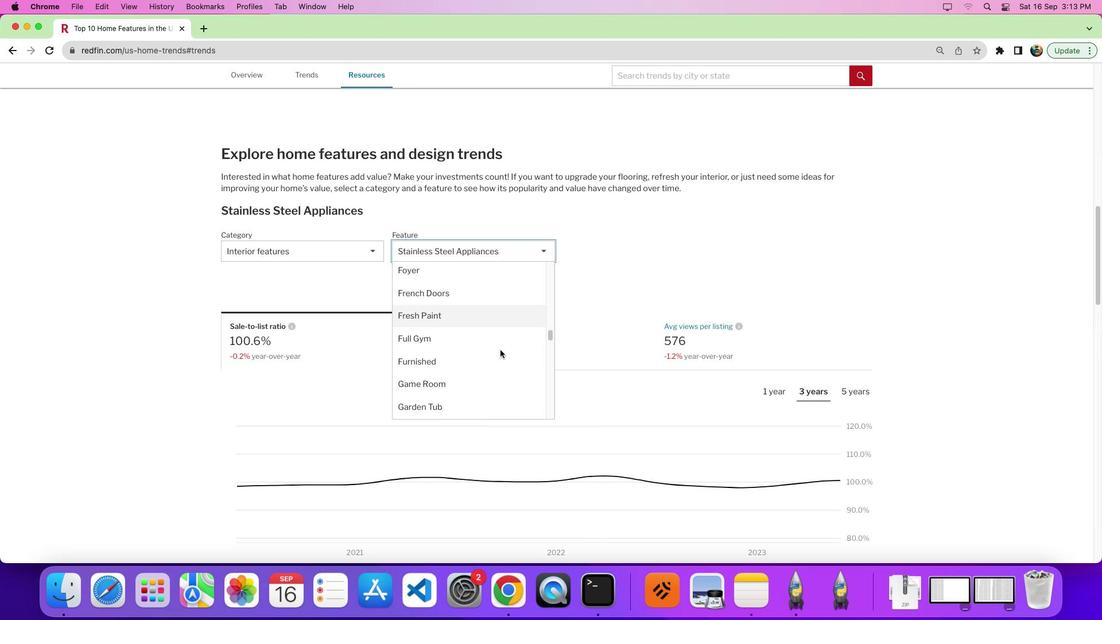 
Action: Mouse moved to (492, 349)
Screenshot: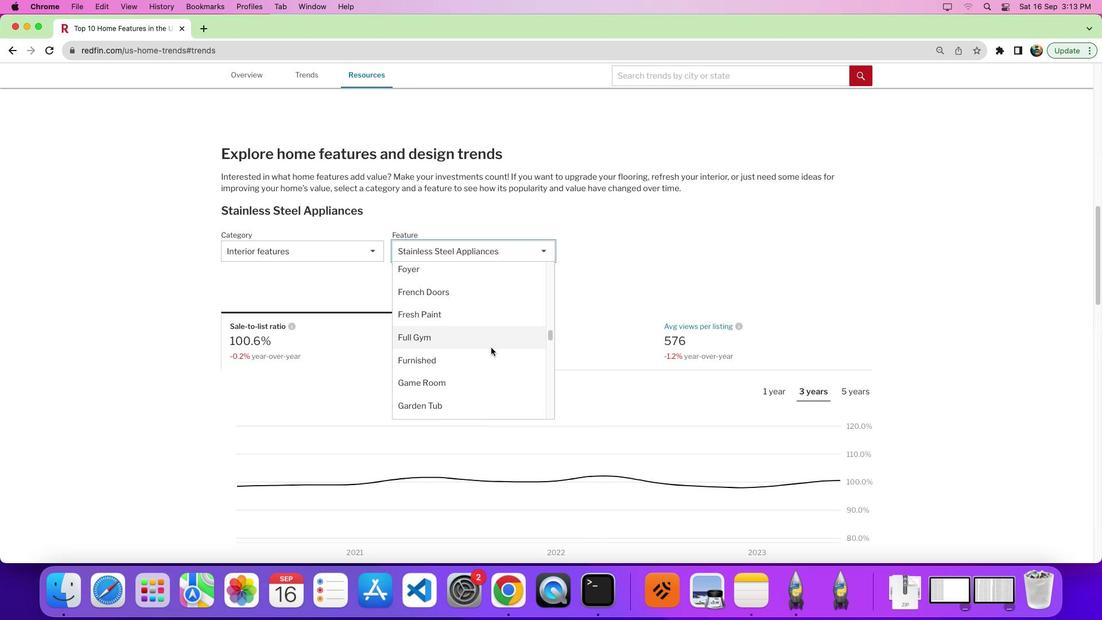 
Action: Mouse pressed left at (492, 349)
Screenshot: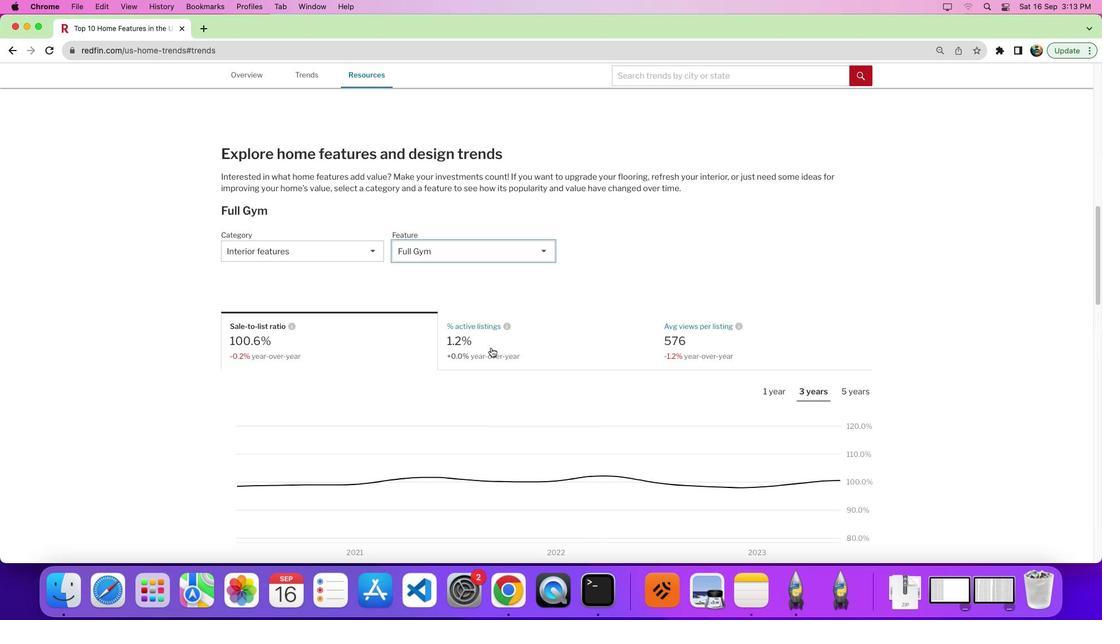 
Action: Mouse moved to (686, 387)
Screenshot: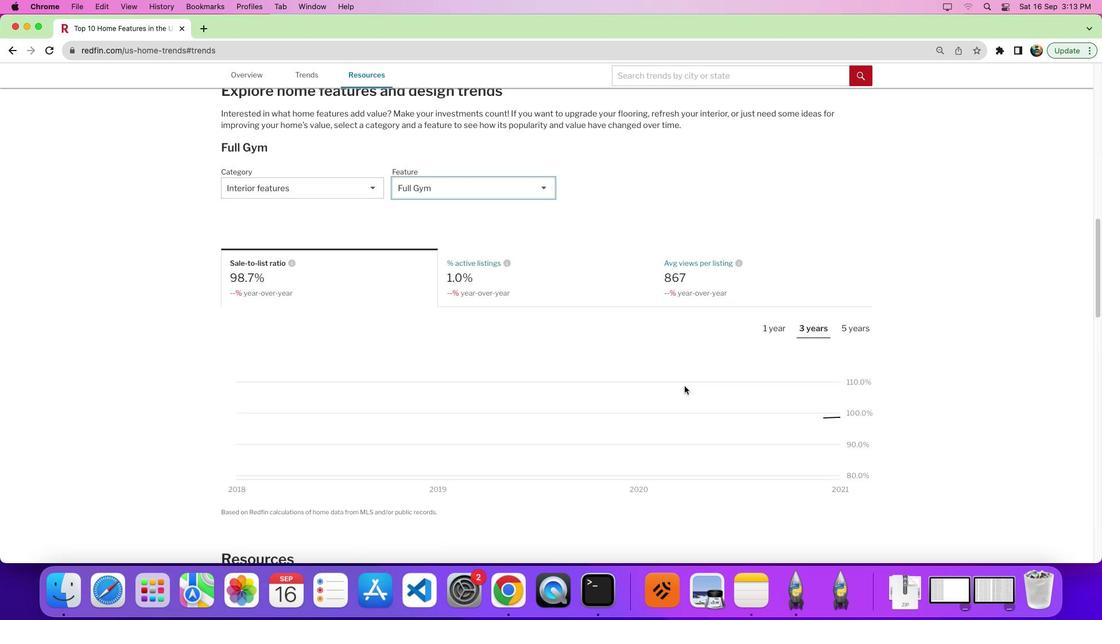 
Action: Mouse scrolled (686, 387) with delta (1, 0)
Screenshot: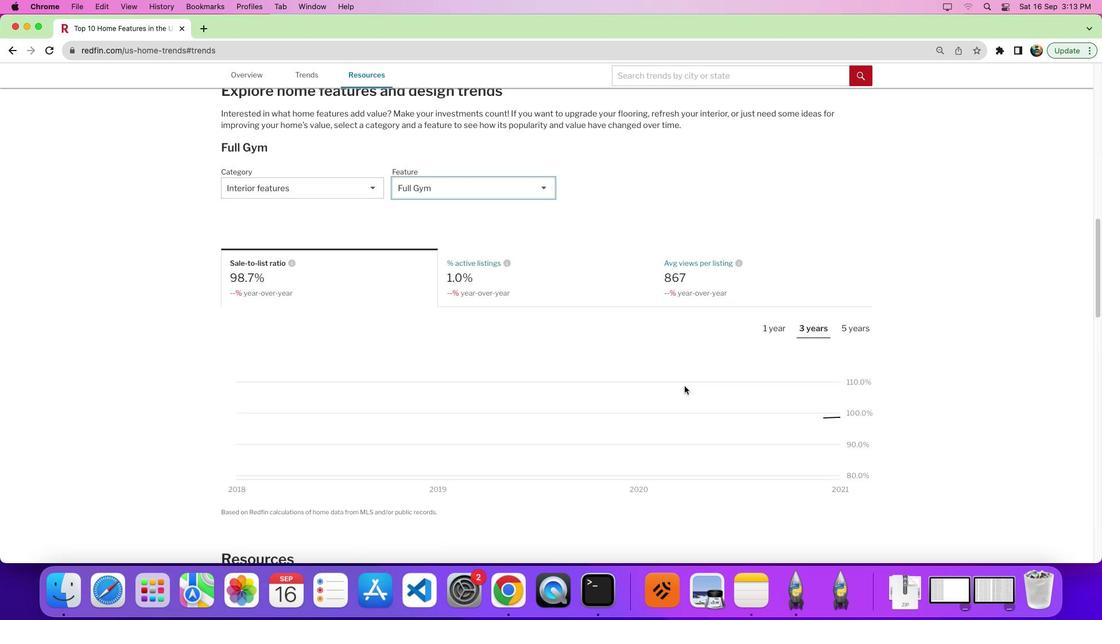 
Action: Mouse scrolled (686, 387) with delta (1, 0)
Screenshot: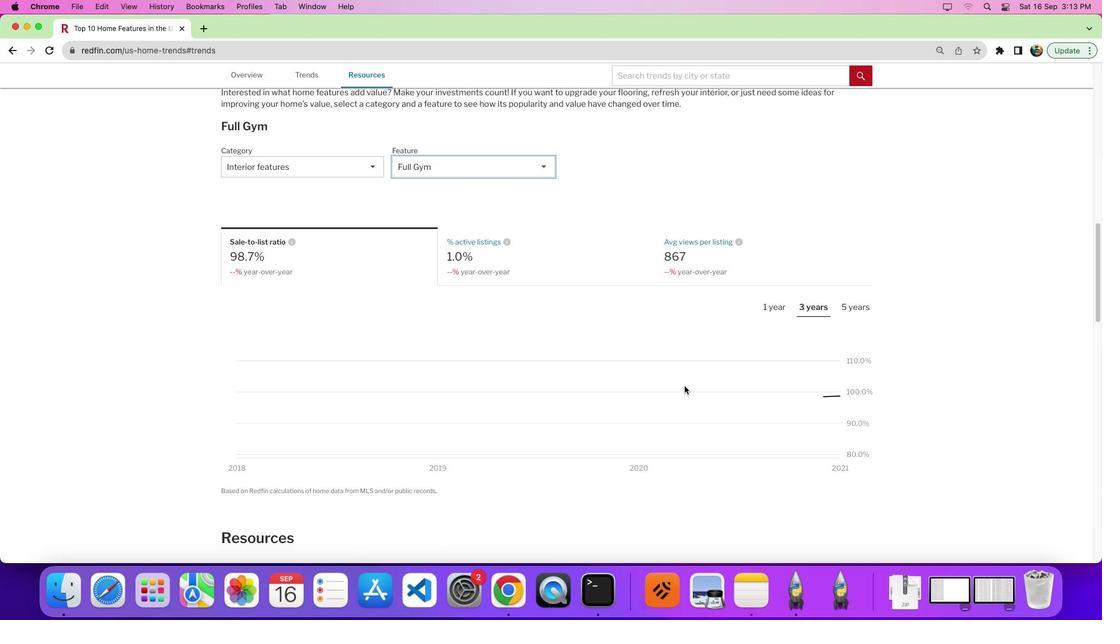 
Action: Mouse moved to (686, 387)
Screenshot: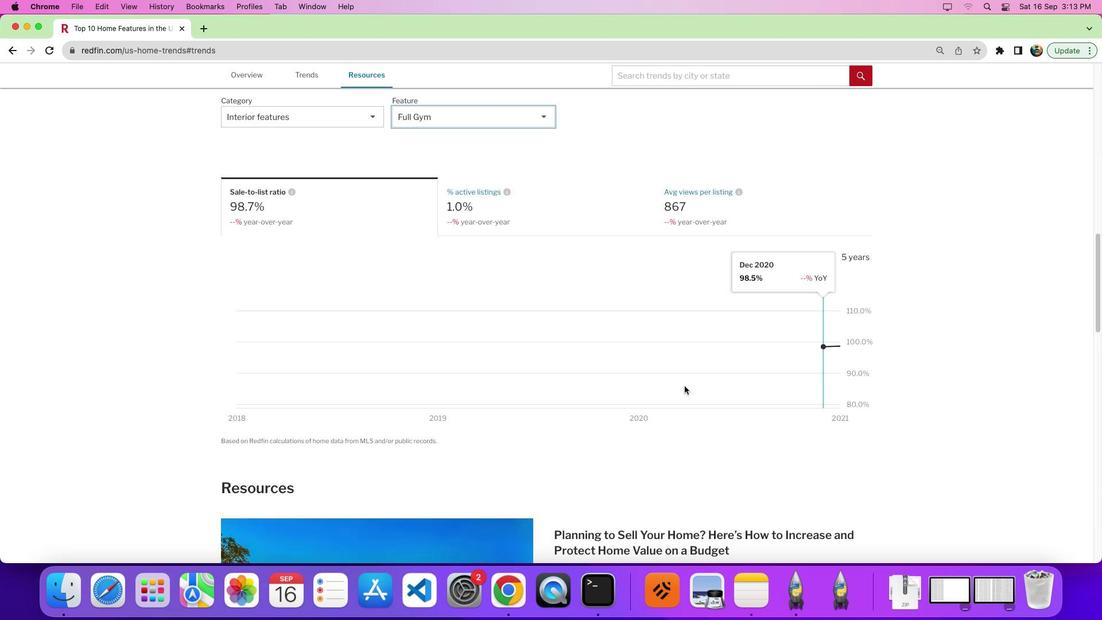 
Action: Mouse scrolled (686, 387) with delta (1, 0)
Screenshot: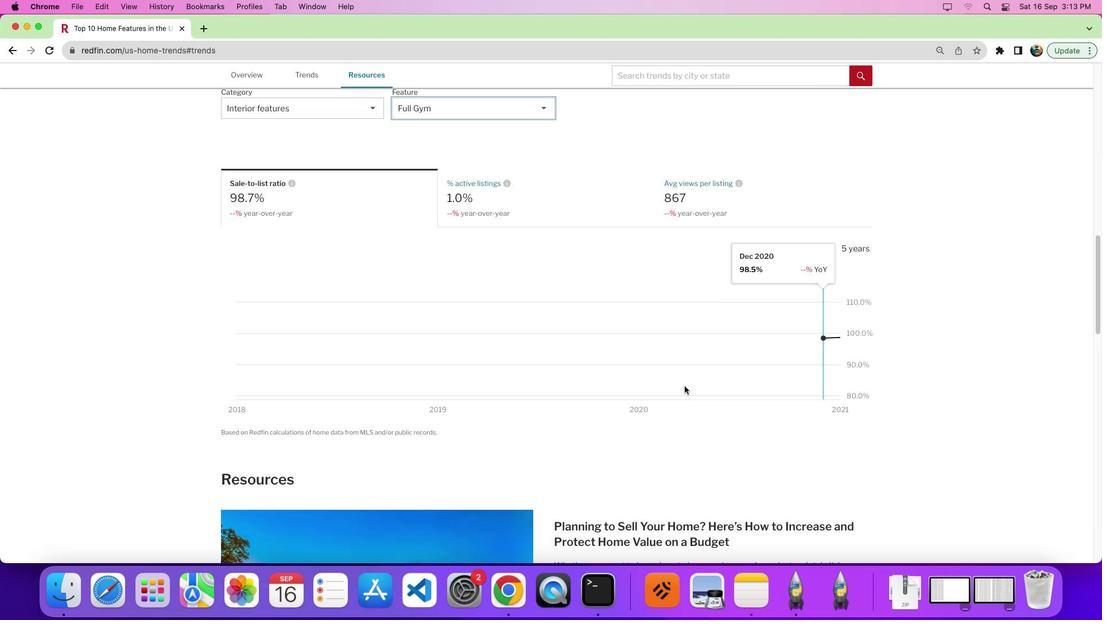 
Action: Mouse moved to (664, 268)
Screenshot: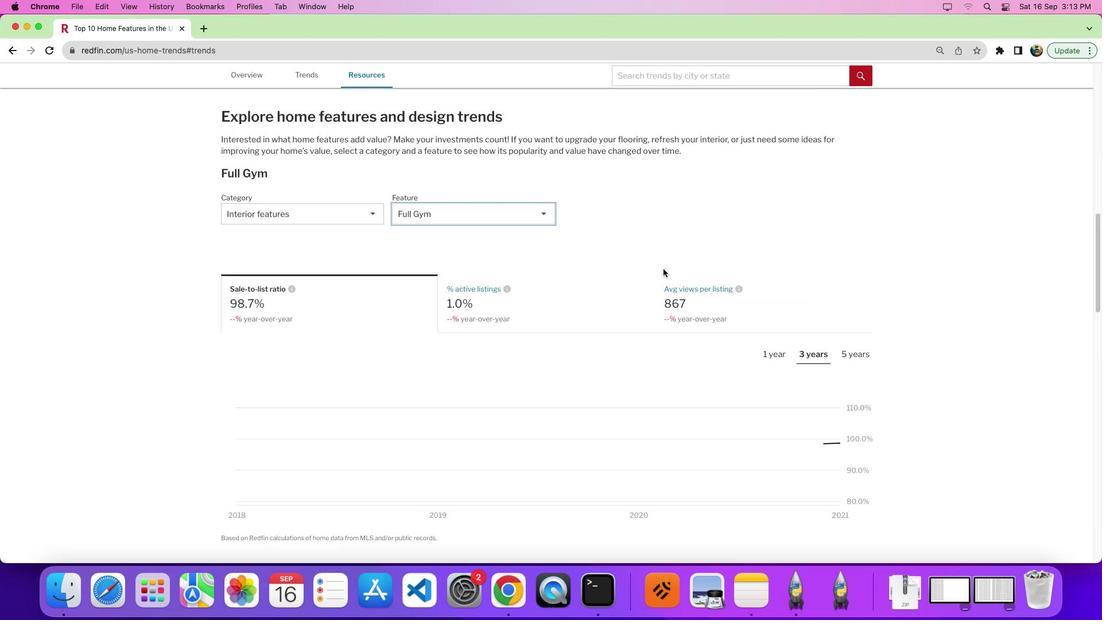 
Action: Mouse scrolled (664, 268) with delta (1, 1)
Screenshot: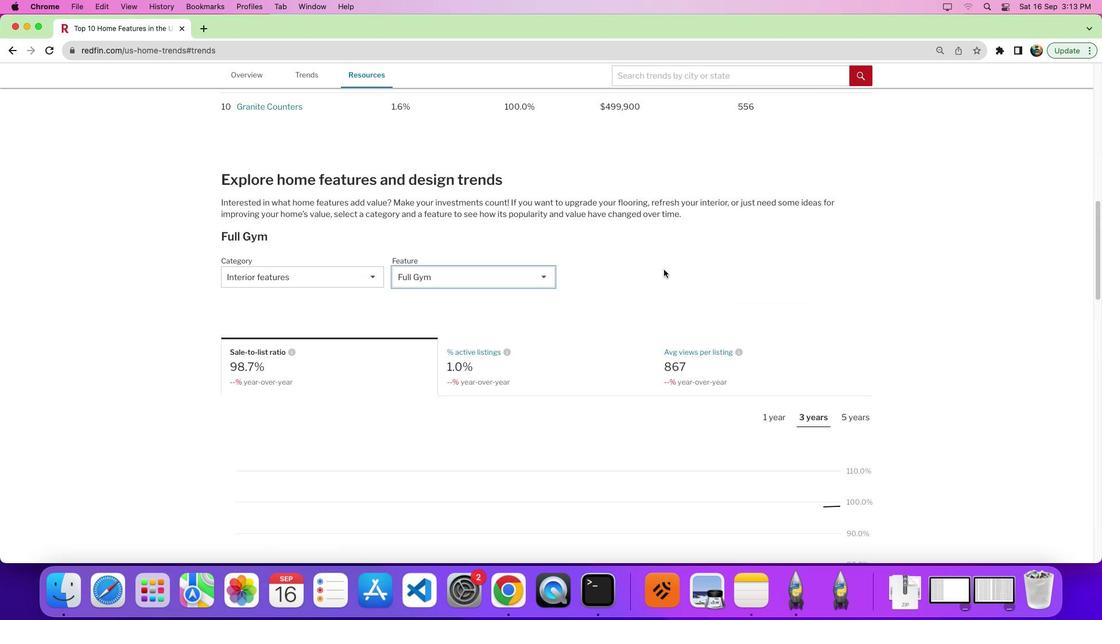 
Action: Mouse moved to (664, 268)
Screenshot: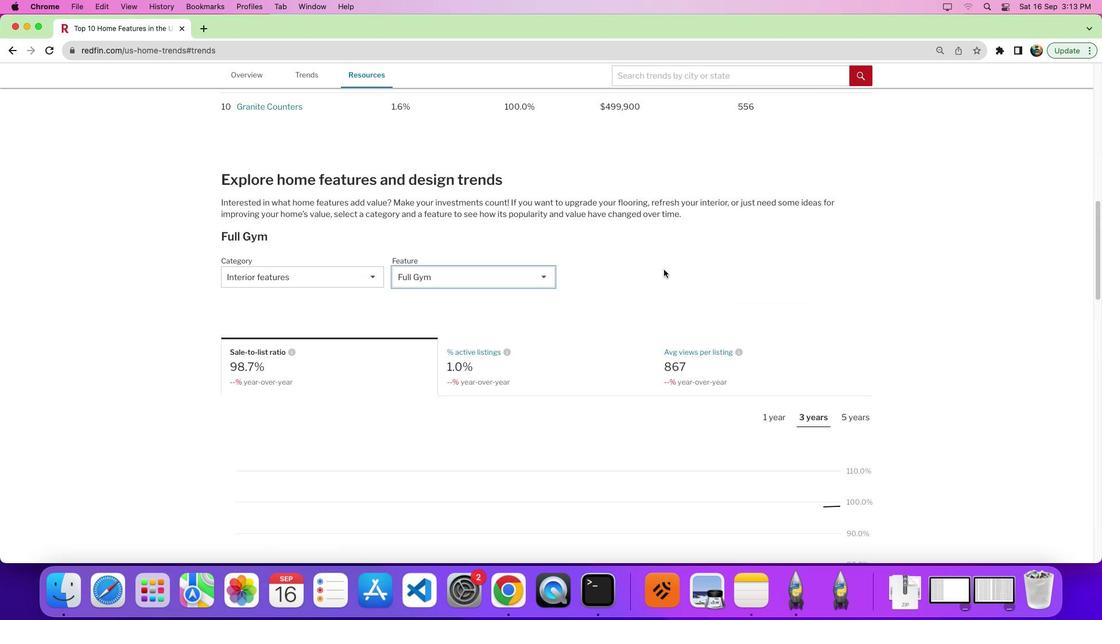 
Action: Mouse scrolled (664, 268) with delta (1, 1)
Screenshot: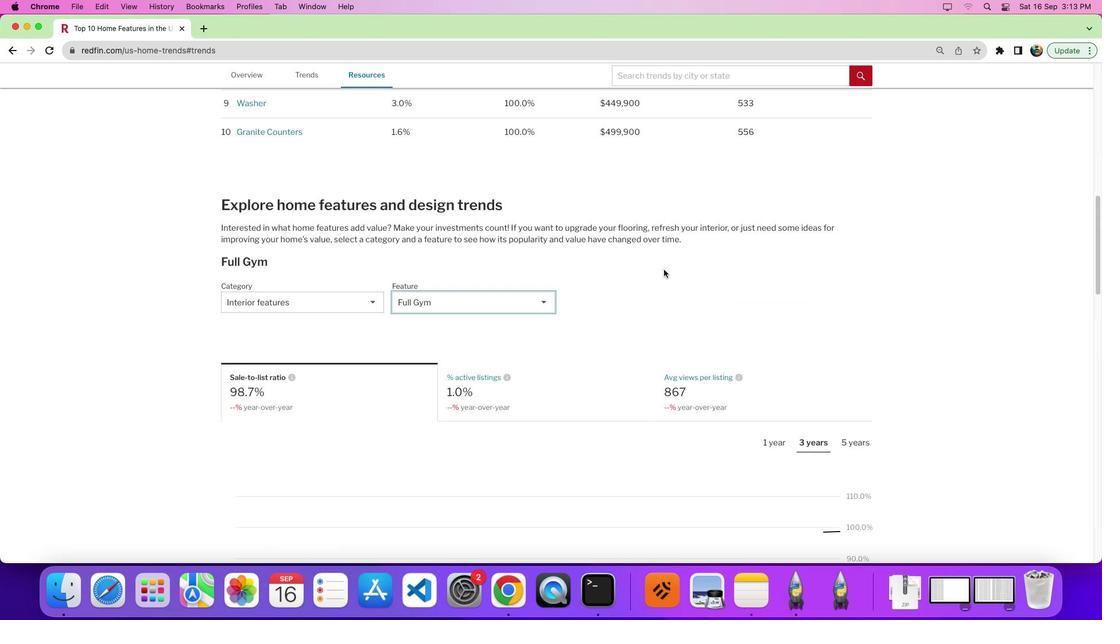 
Action: Mouse moved to (664, 269)
Screenshot: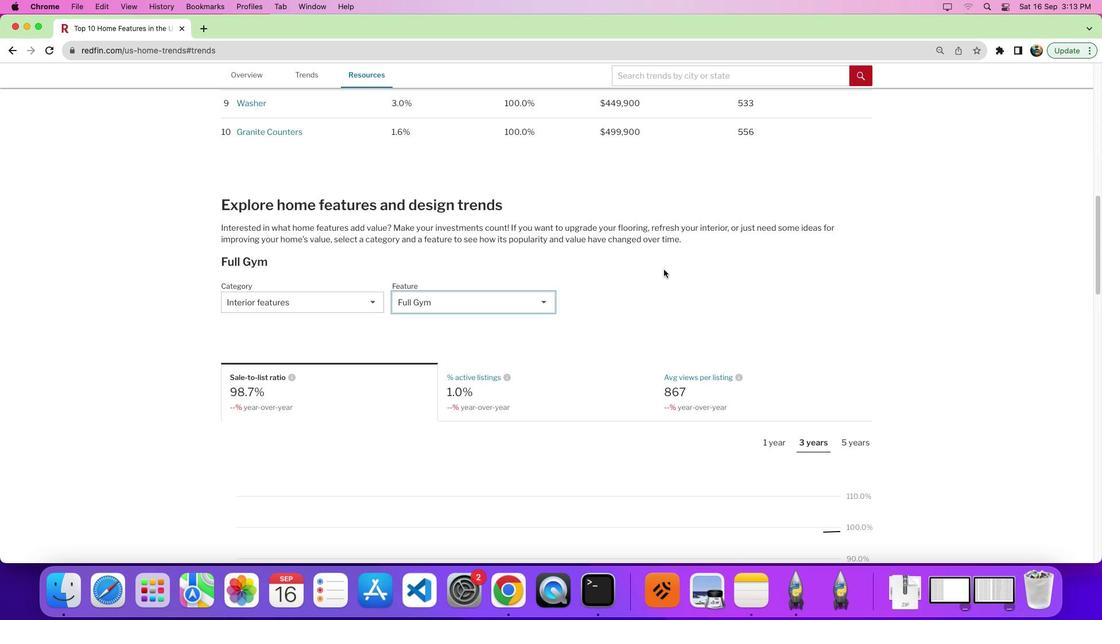 
Action: Mouse scrolled (664, 269) with delta (1, 4)
Screenshot: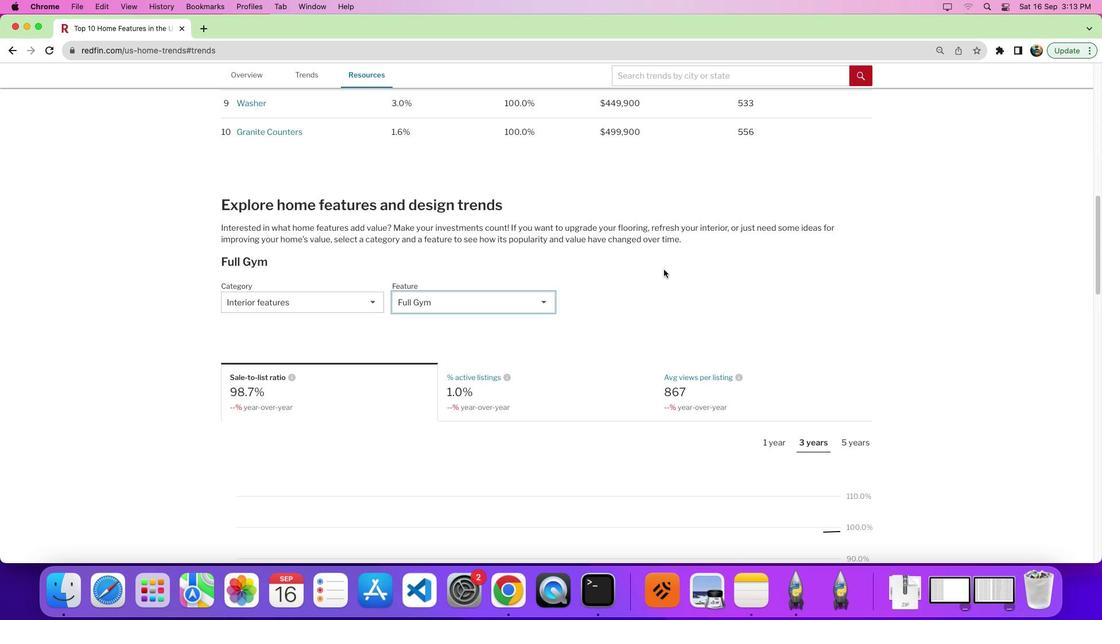 
Action: Mouse moved to (719, 396)
Screenshot: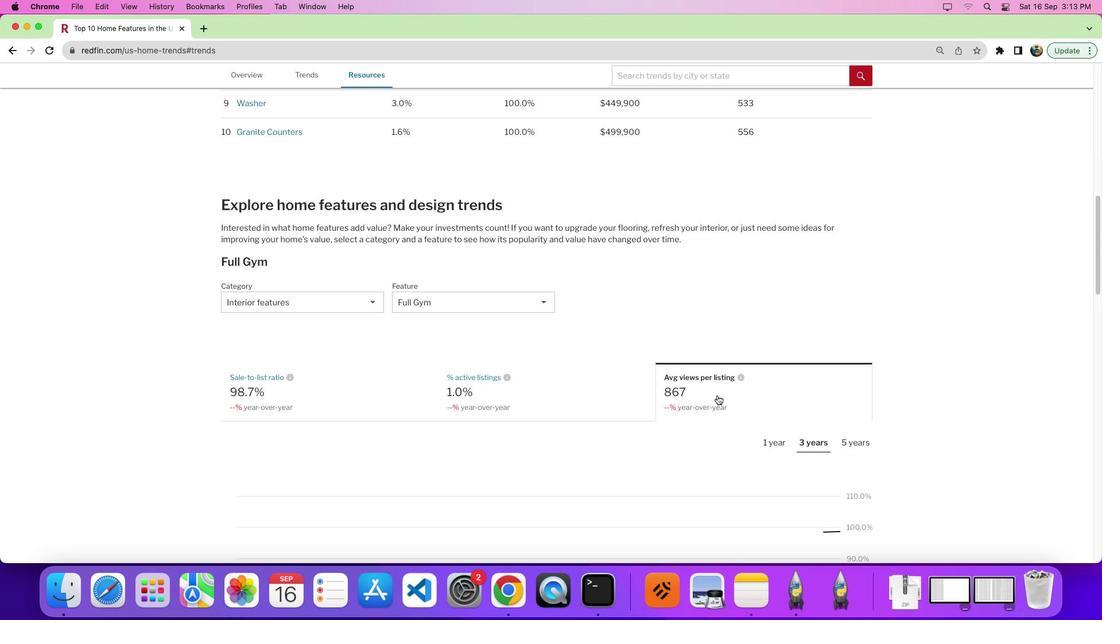 
Action: Mouse pressed left at (719, 396)
Screenshot: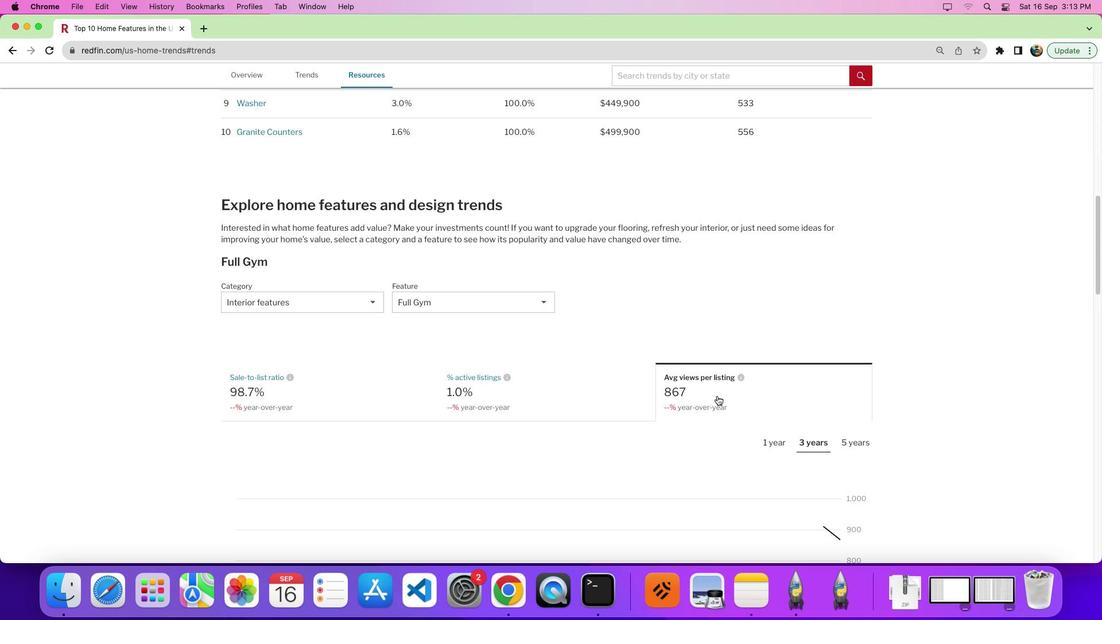 
Action: Mouse moved to (864, 443)
Screenshot: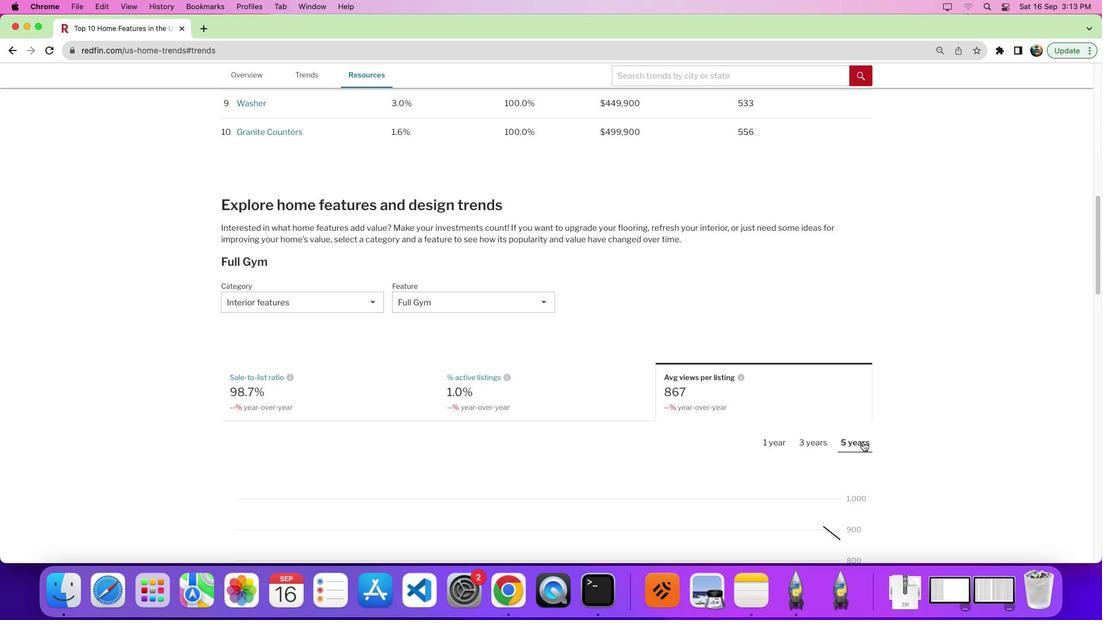 
Action: Mouse pressed left at (864, 443)
Screenshot: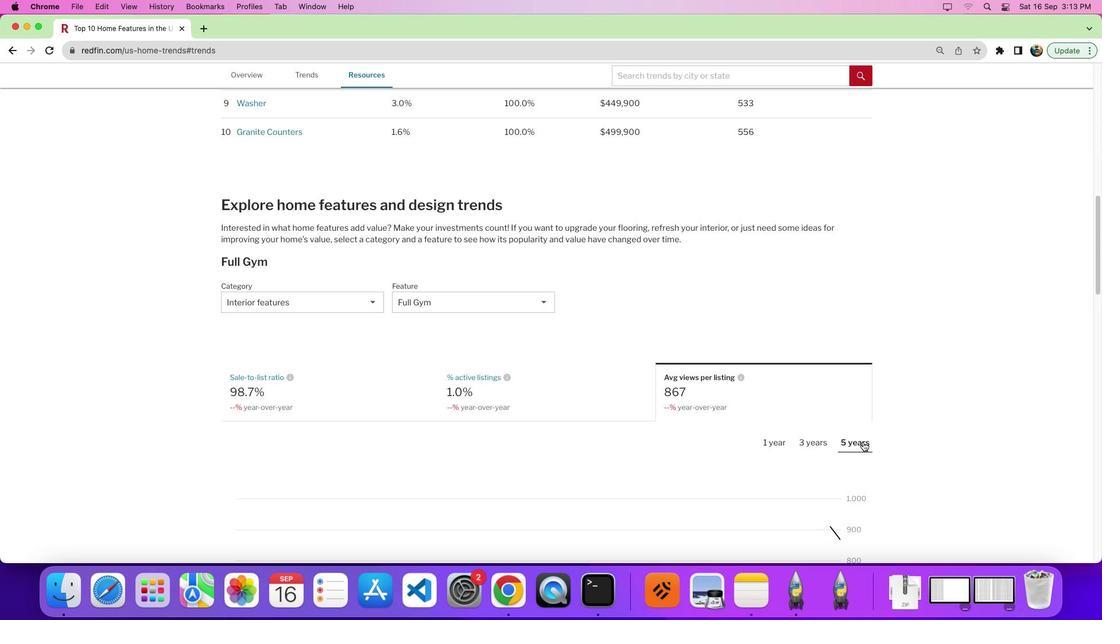 
Action: Mouse moved to (864, 443)
Screenshot: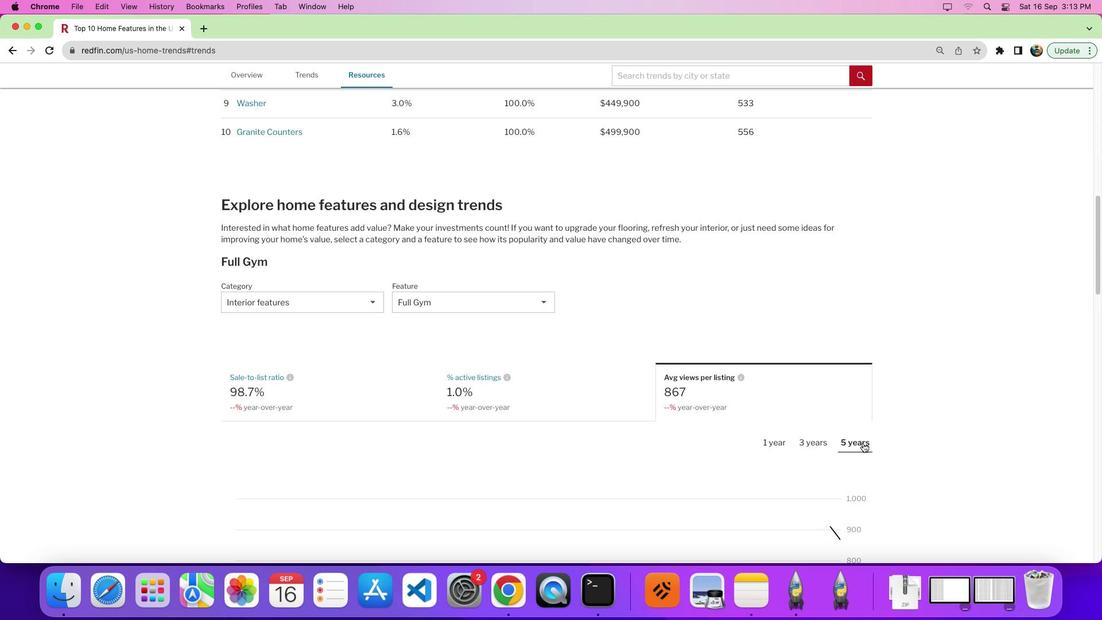 
Action: Mouse scrolled (864, 443) with delta (1, 0)
Screenshot: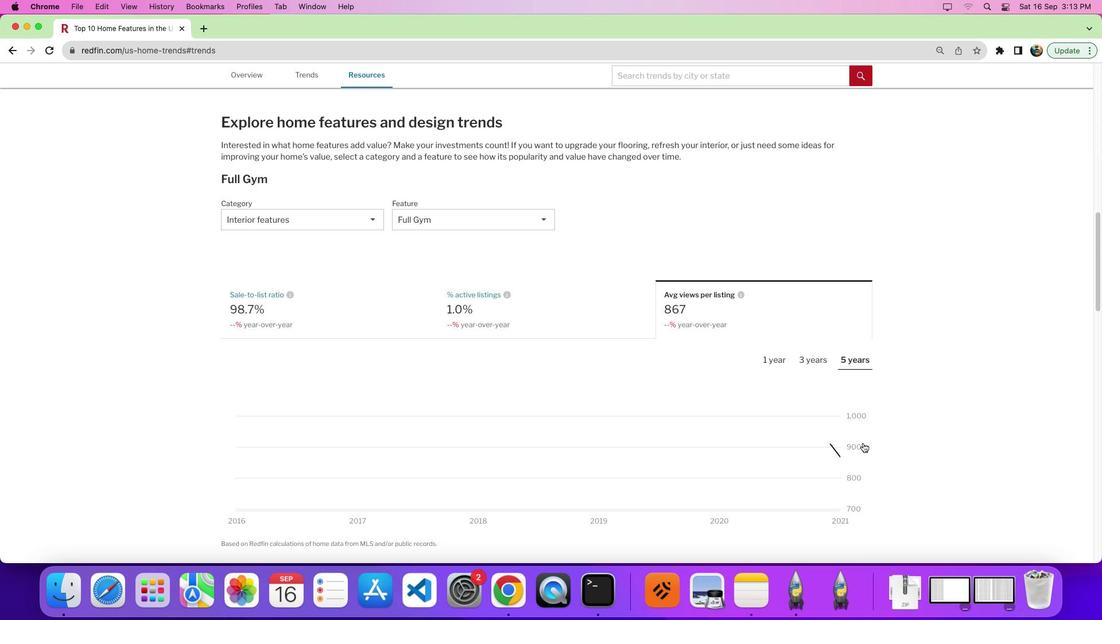 
Action: Mouse scrolled (864, 443) with delta (1, 0)
Screenshot: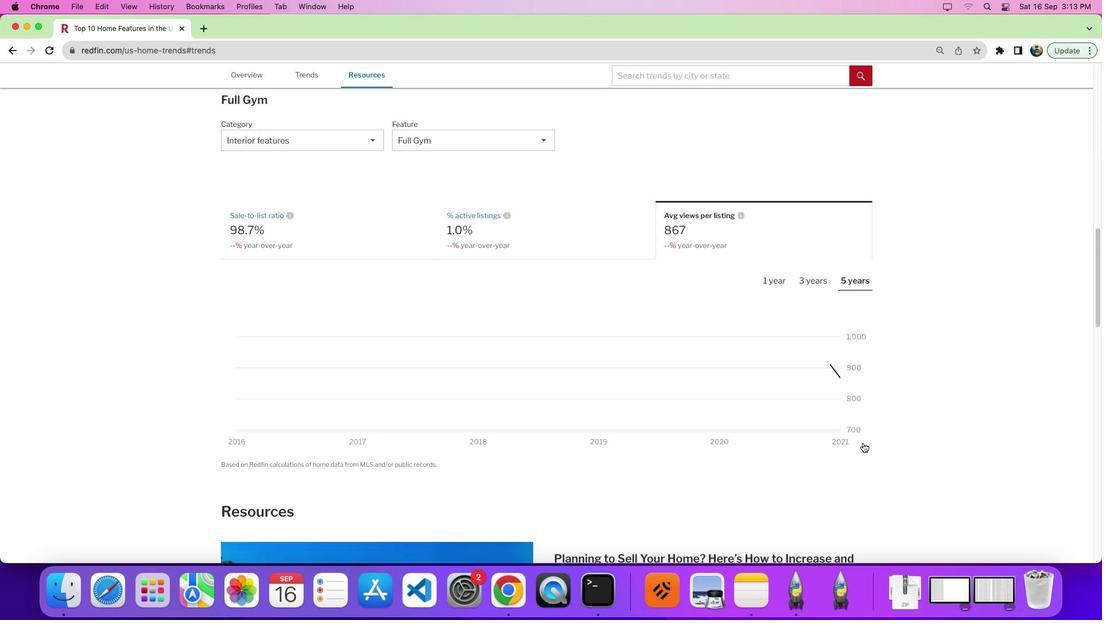 
Action: Mouse scrolled (864, 443) with delta (1, -1)
Screenshot: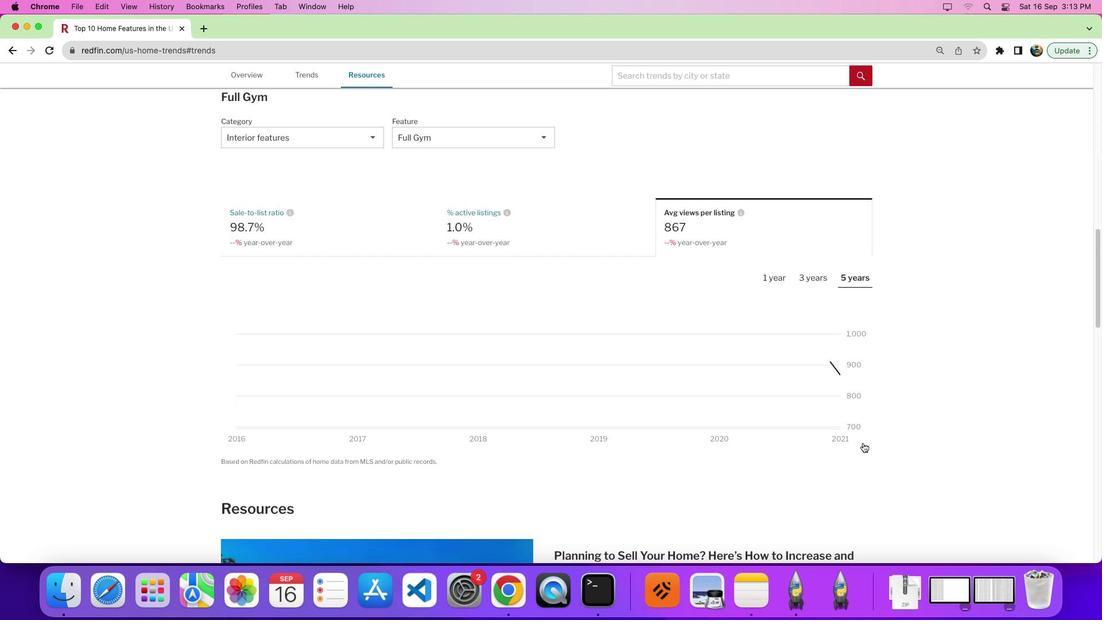
Action: Mouse moved to (867, 438)
Screenshot: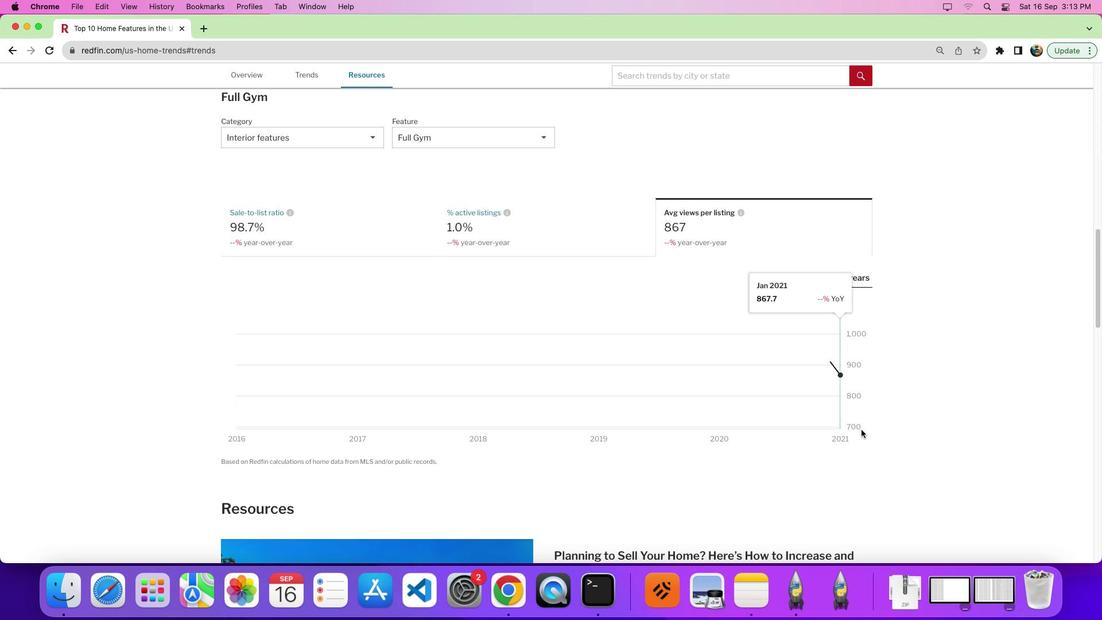 
